 Task: Open the "Create a Collective event for your team" article.
Action: Mouse moved to (50, 550)
Screenshot: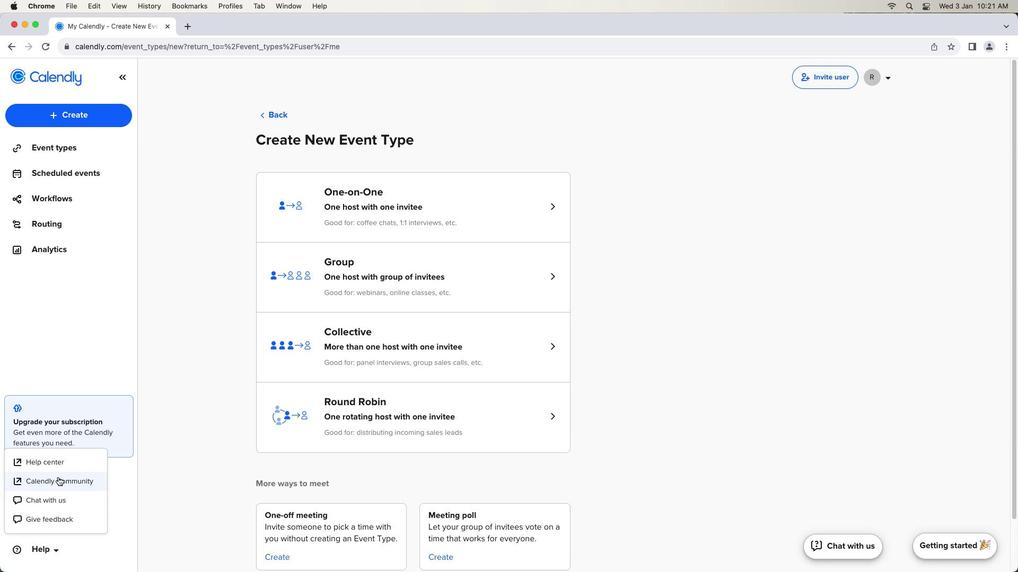 
Action: Mouse pressed left at (50, 550)
Screenshot: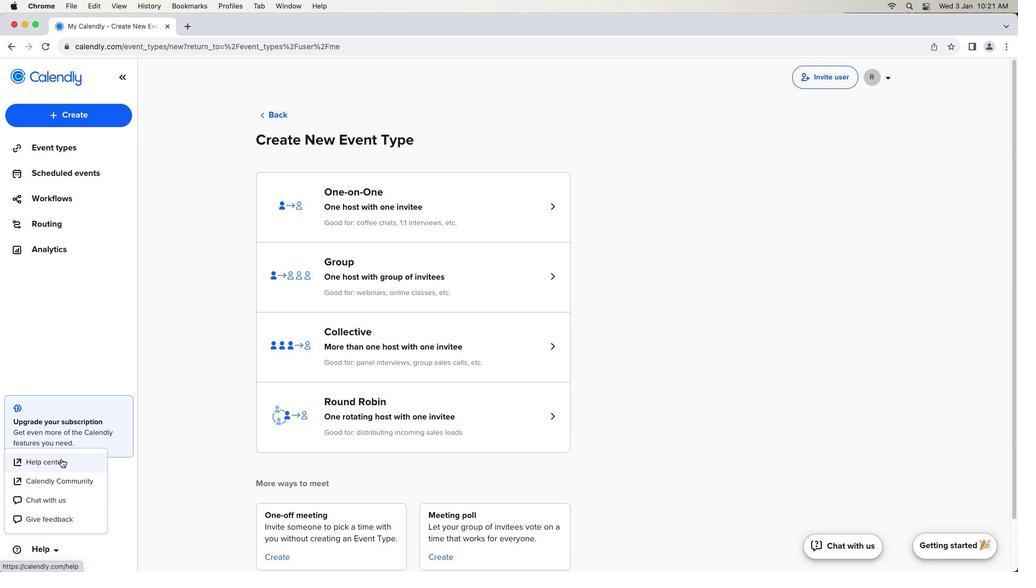 
Action: Mouse moved to (50, 550)
Screenshot: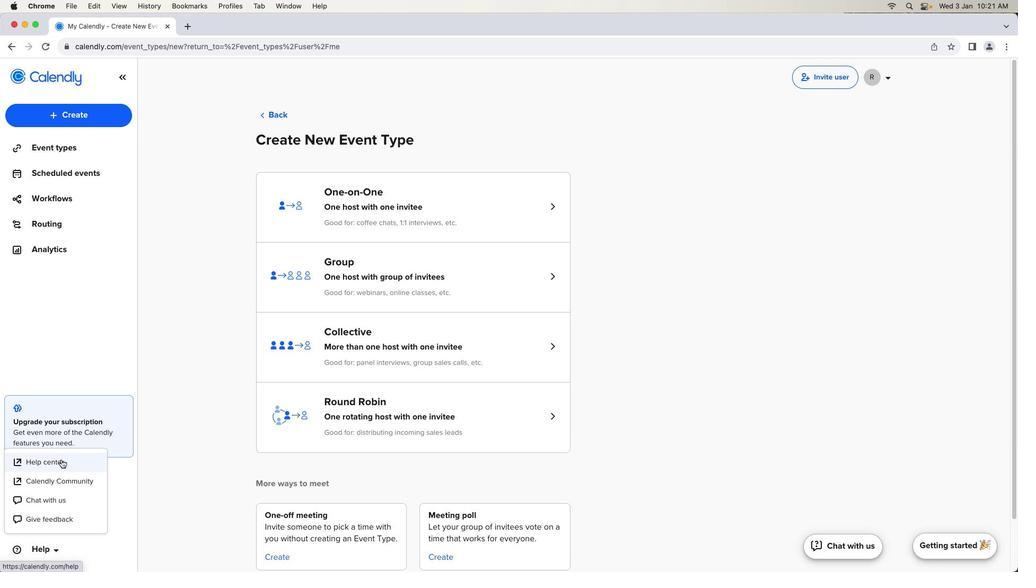
Action: Mouse pressed left at (50, 550)
Screenshot: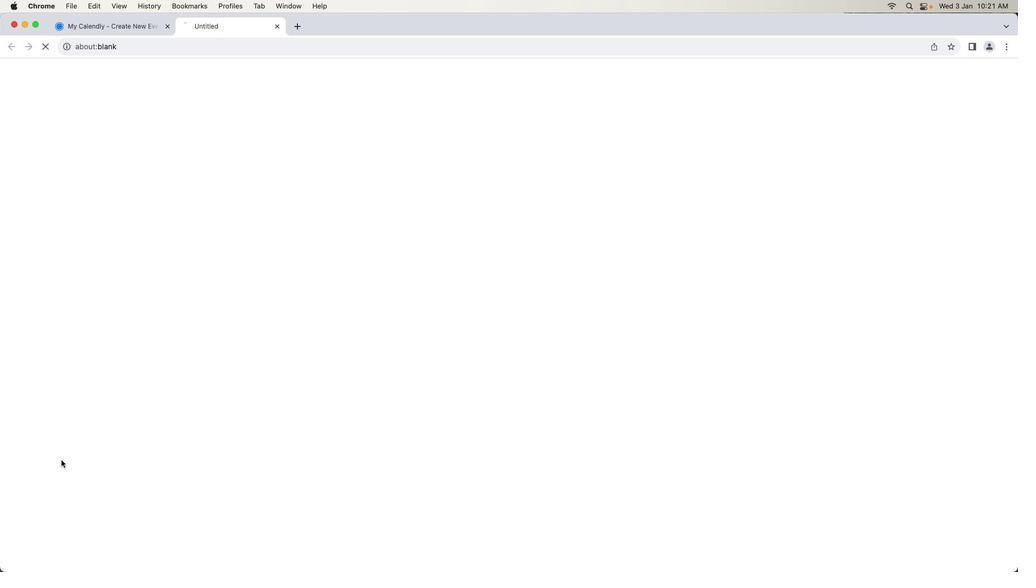 
Action: Mouse moved to (60, 459)
Screenshot: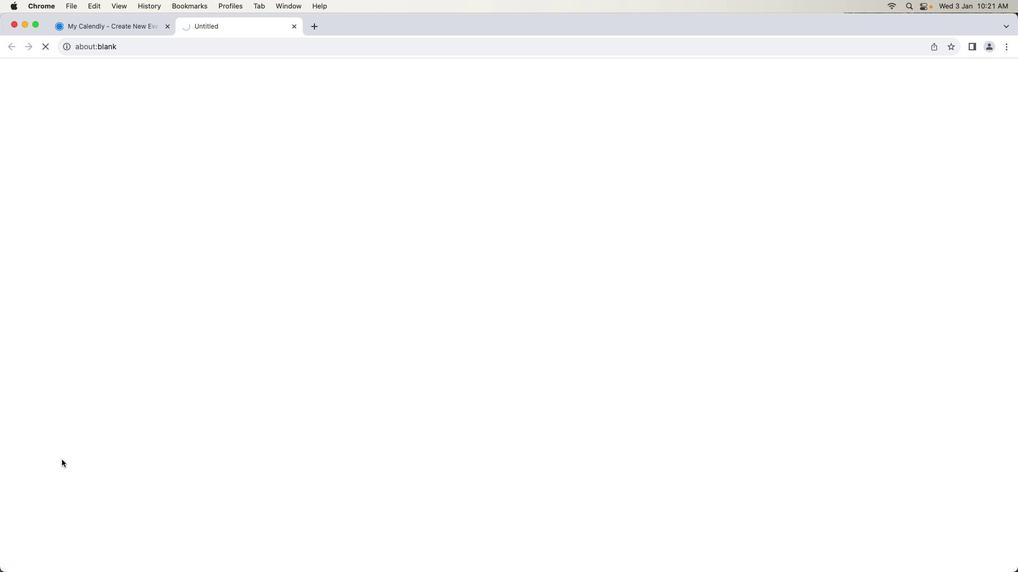 
Action: Mouse pressed left at (60, 459)
Screenshot: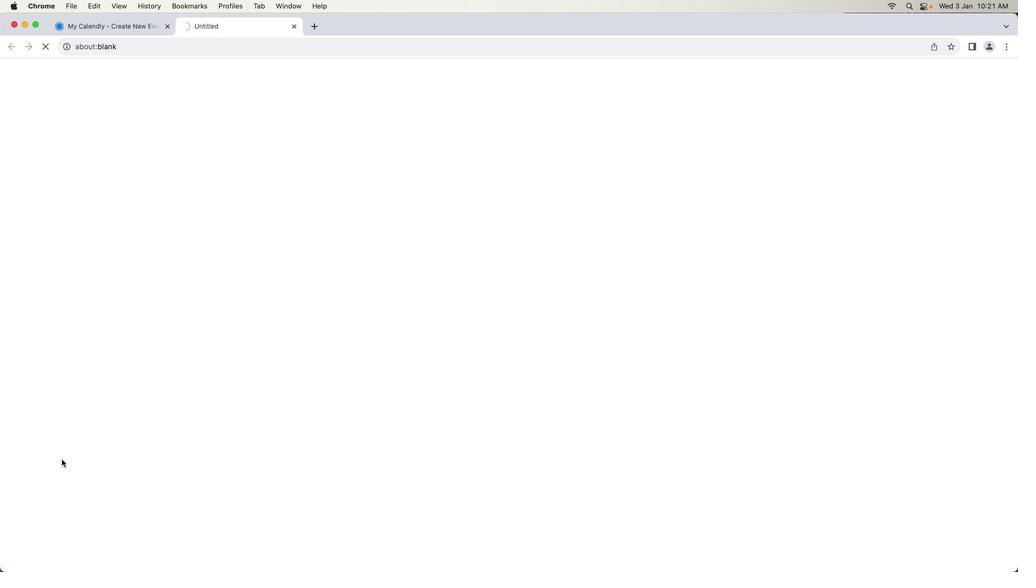
Action: Mouse moved to (569, 448)
Screenshot: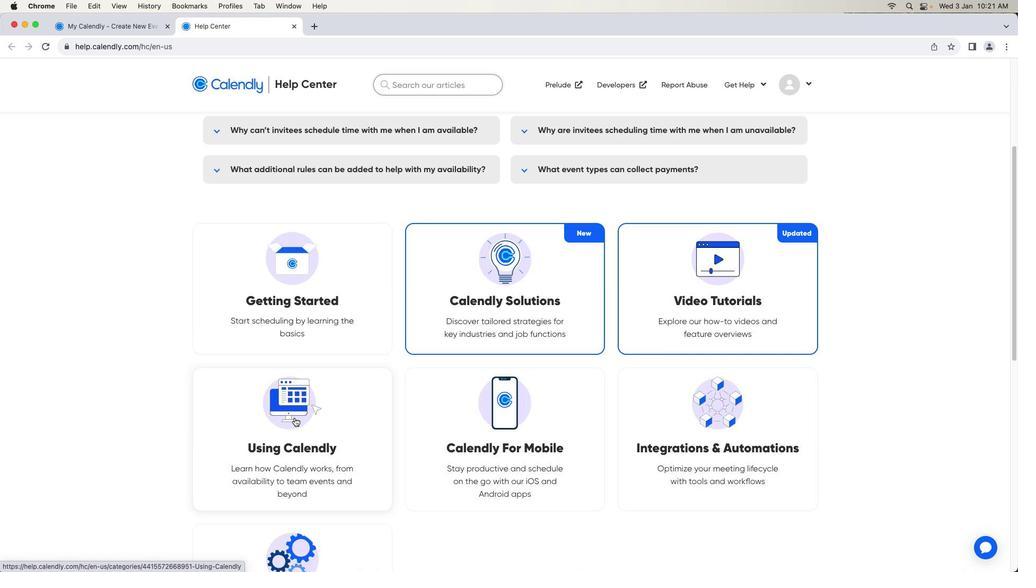 
Action: Mouse scrolled (569, 448) with delta (0, 0)
Screenshot: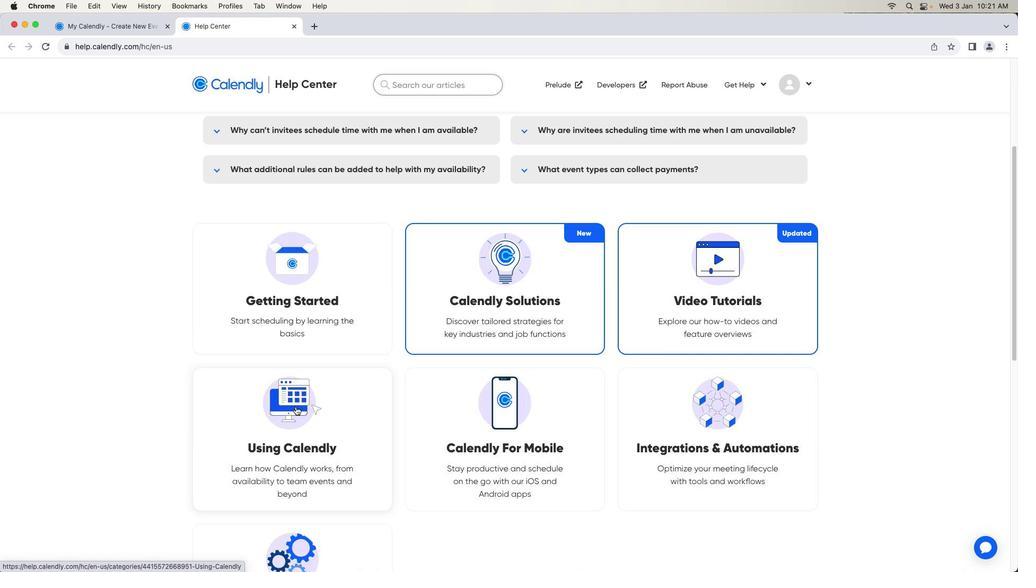 
Action: Mouse moved to (569, 448)
Screenshot: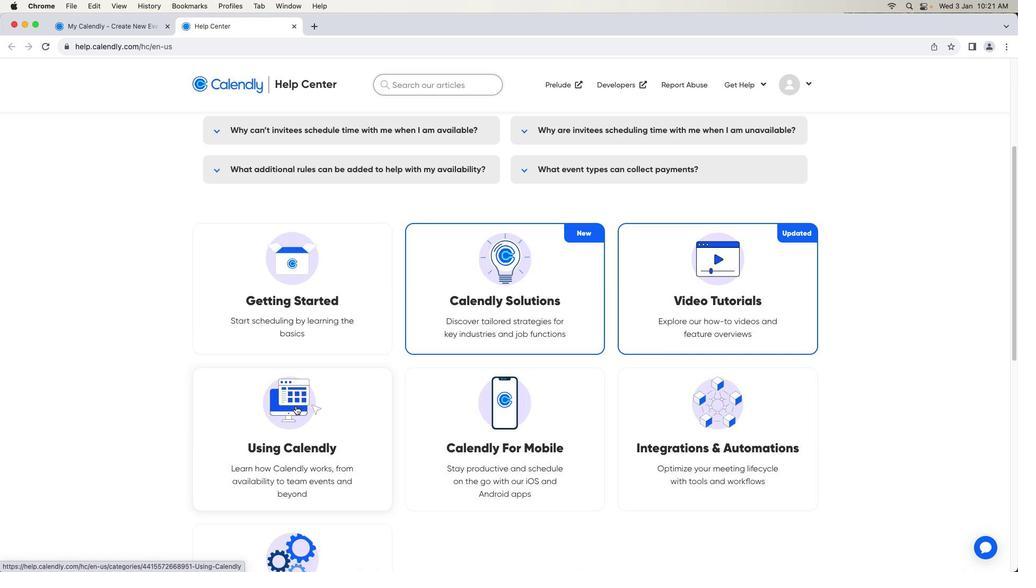 
Action: Mouse scrolled (569, 448) with delta (0, 0)
Screenshot: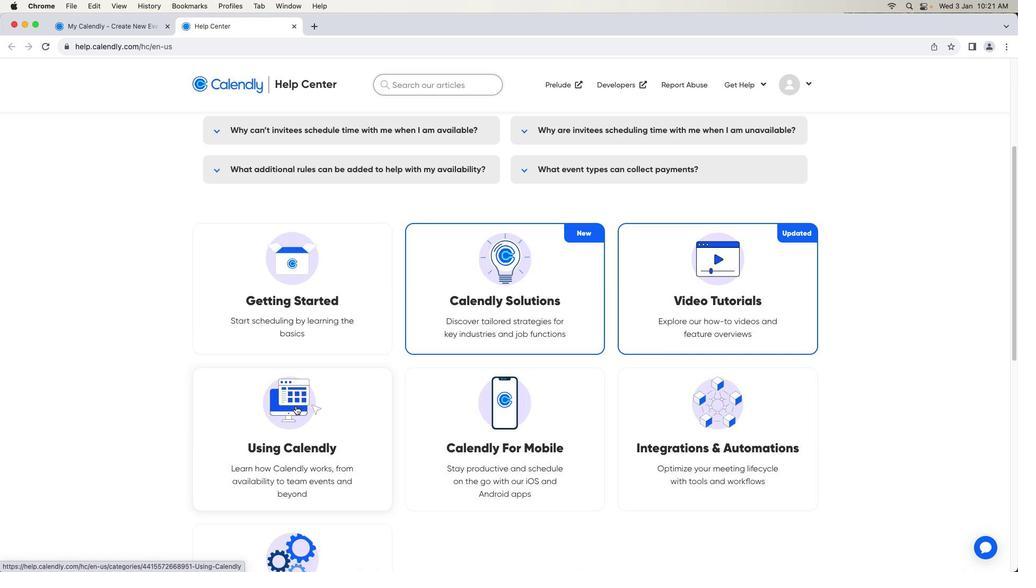 
Action: Mouse moved to (569, 447)
Screenshot: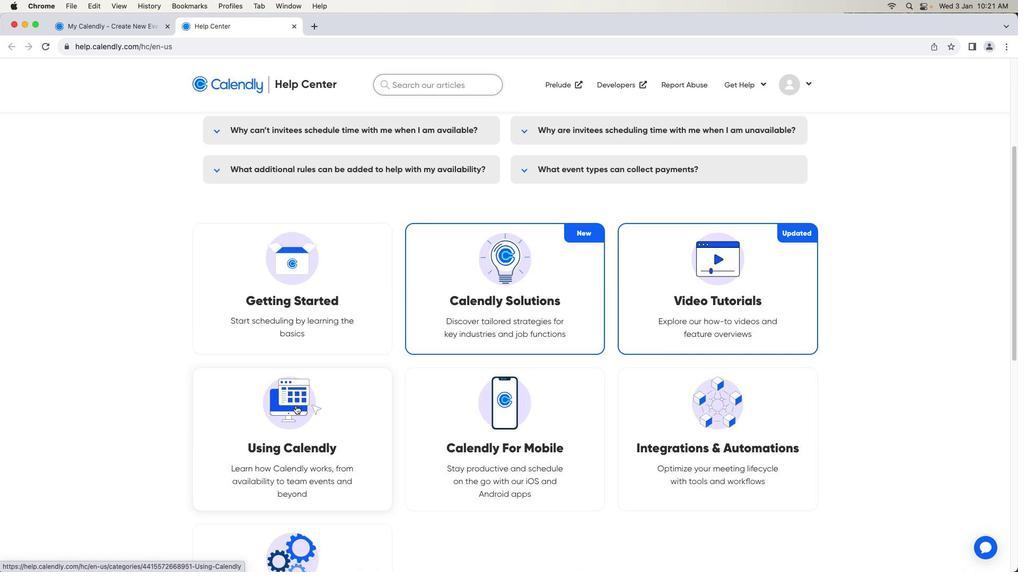
Action: Mouse scrolled (569, 447) with delta (0, -1)
Screenshot: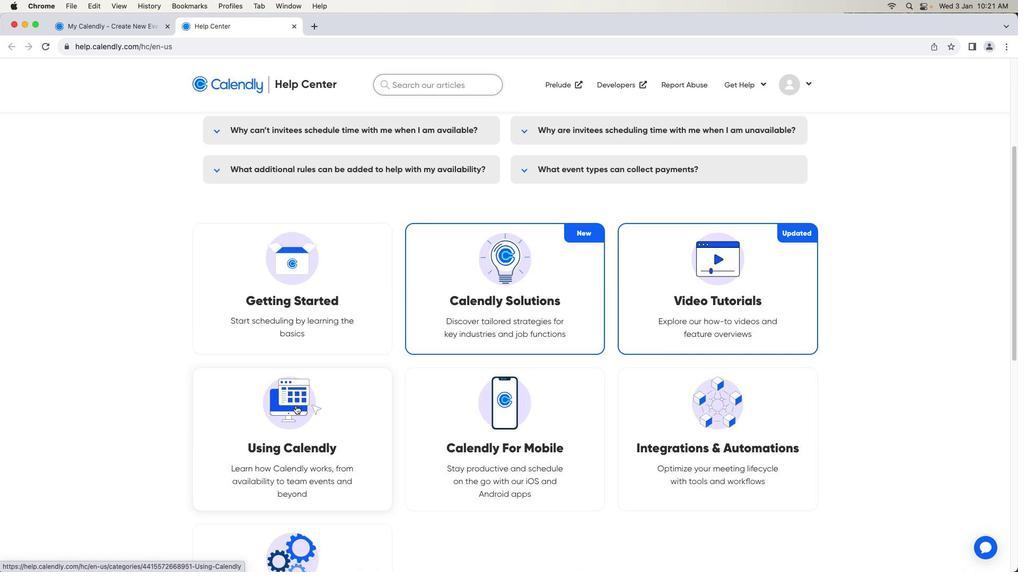 
Action: Mouse moved to (568, 446)
Screenshot: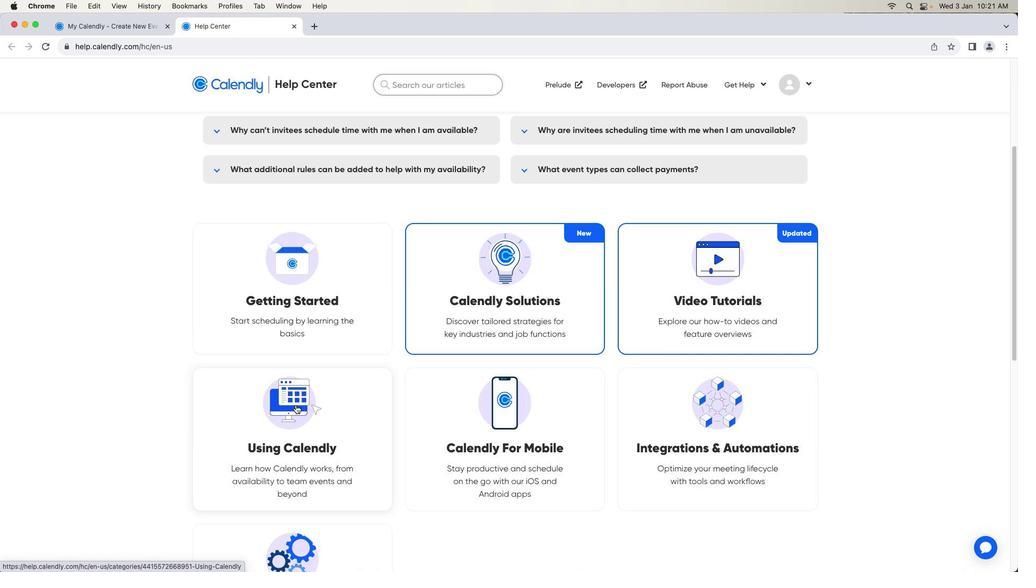 
Action: Mouse scrolled (568, 446) with delta (0, 0)
Screenshot: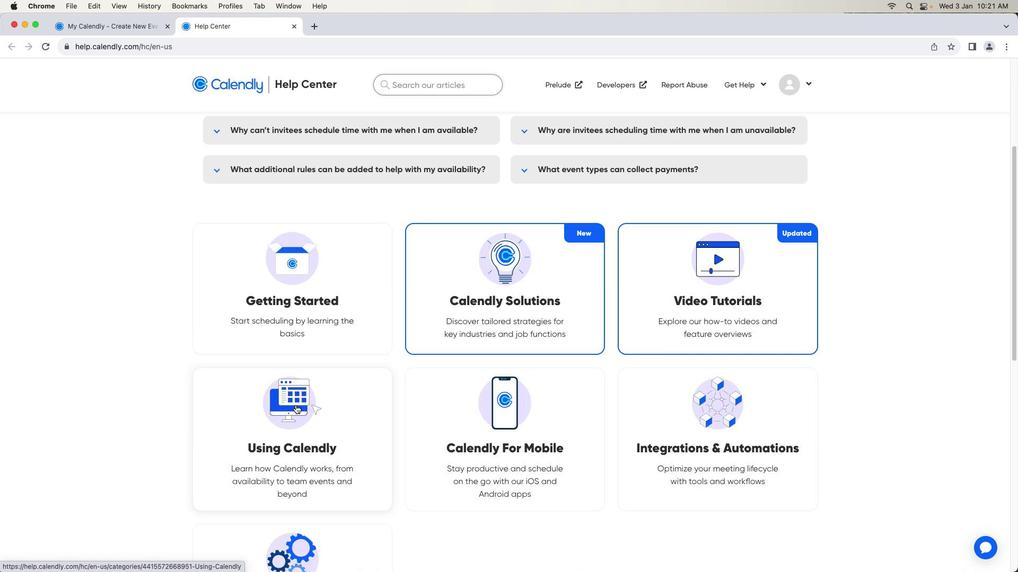 
Action: Mouse scrolled (568, 446) with delta (0, 0)
Screenshot: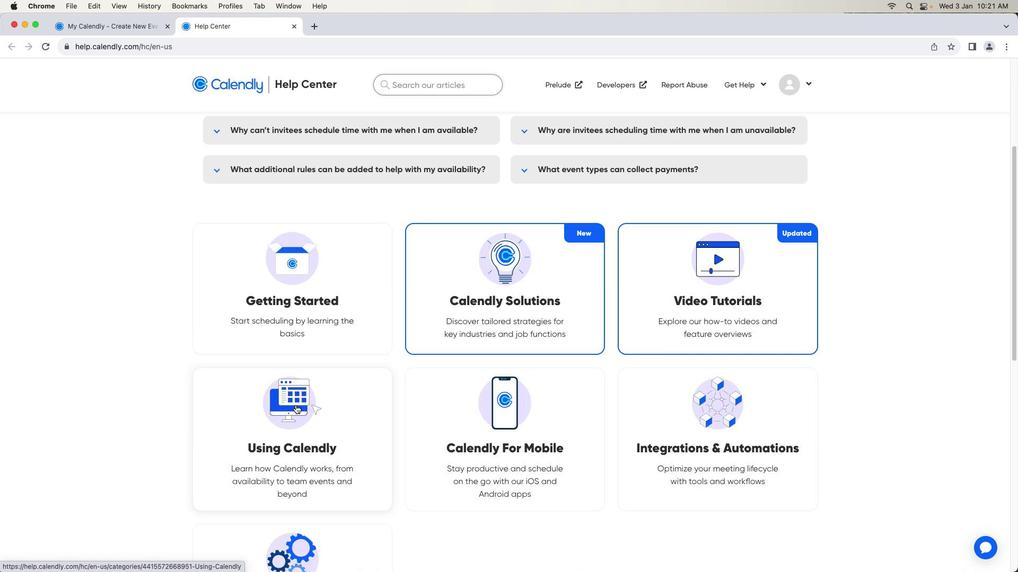 
Action: Mouse scrolled (568, 446) with delta (0, -1)
Screenshot: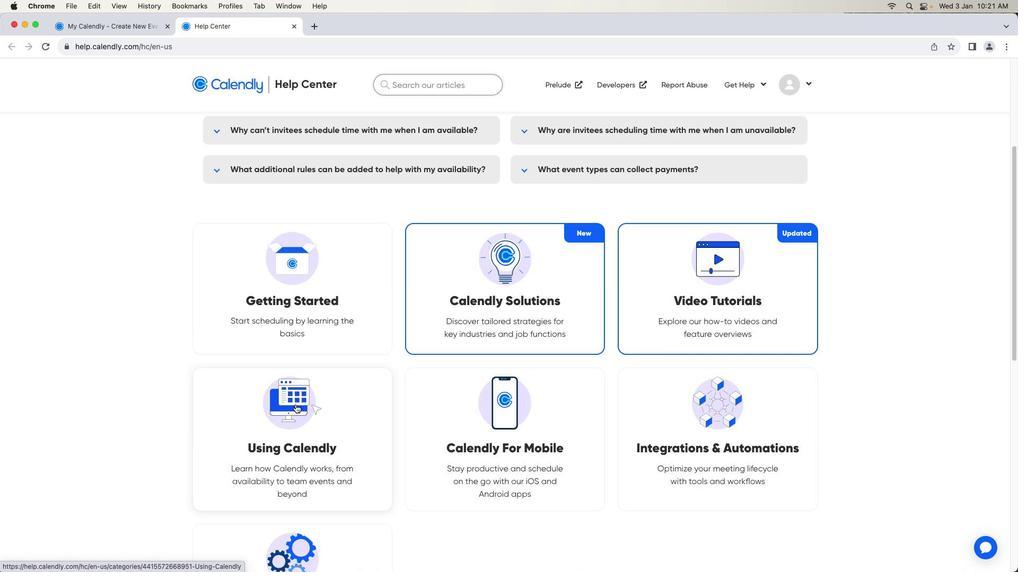 
Action: Mouse scrolled (568, 446) with delta (0, -1)
Screenshot: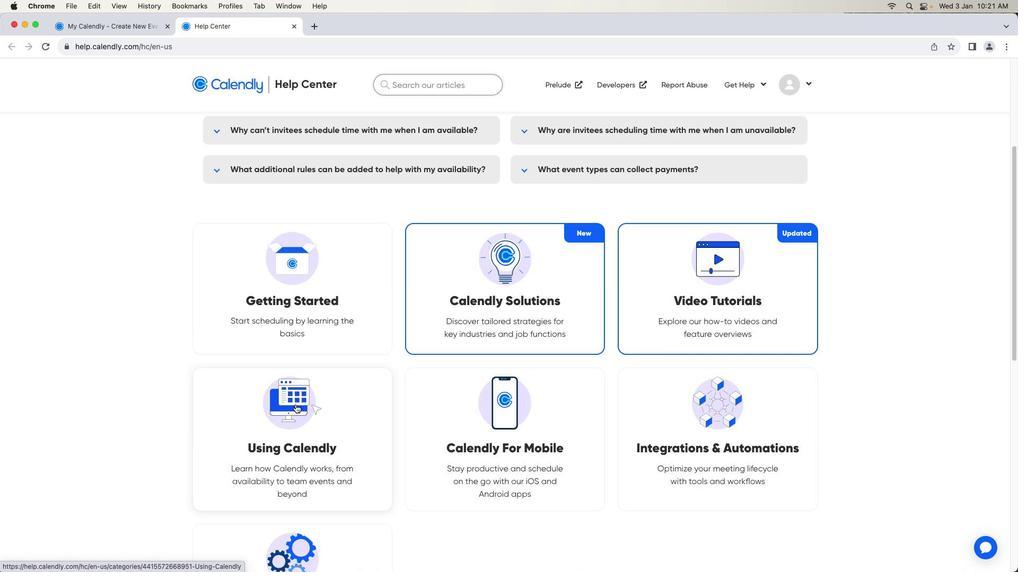 
Action: Mouse moved to (295, 405)
Screenshot: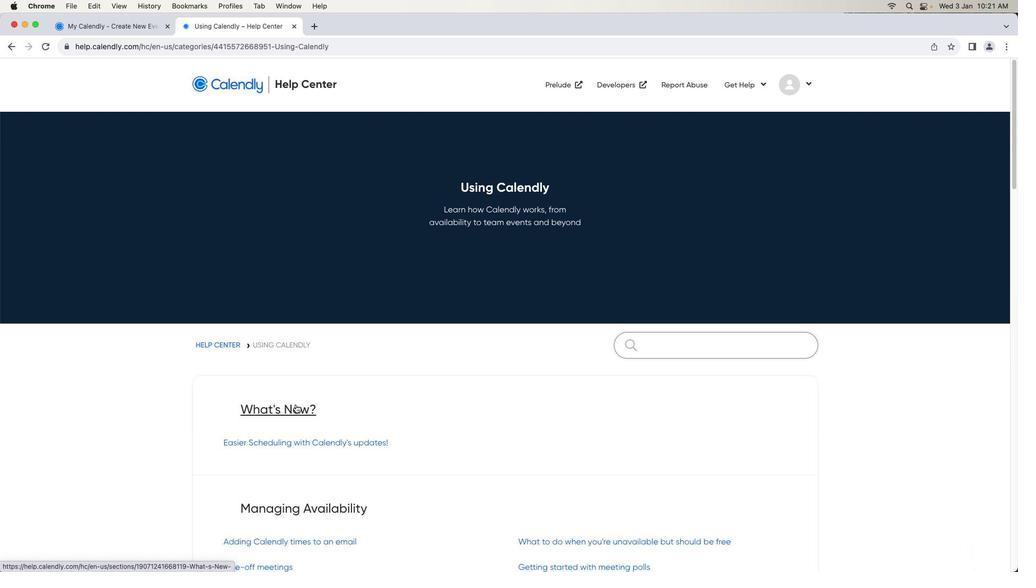
Action: Mouse pressed left at (295, 405)
Screenshot: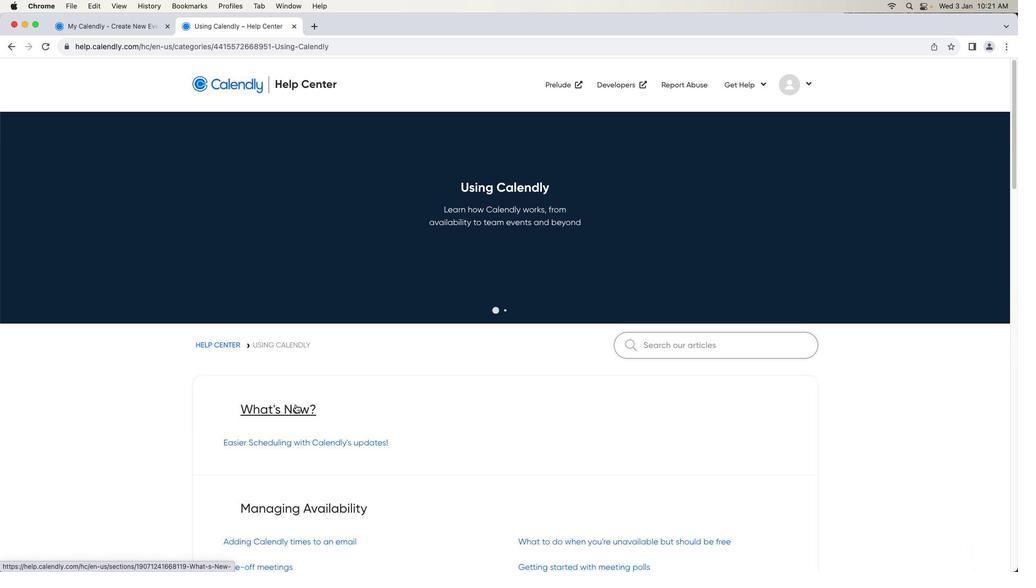 
Action: Mouse moved to (452, 467)
Screenshot: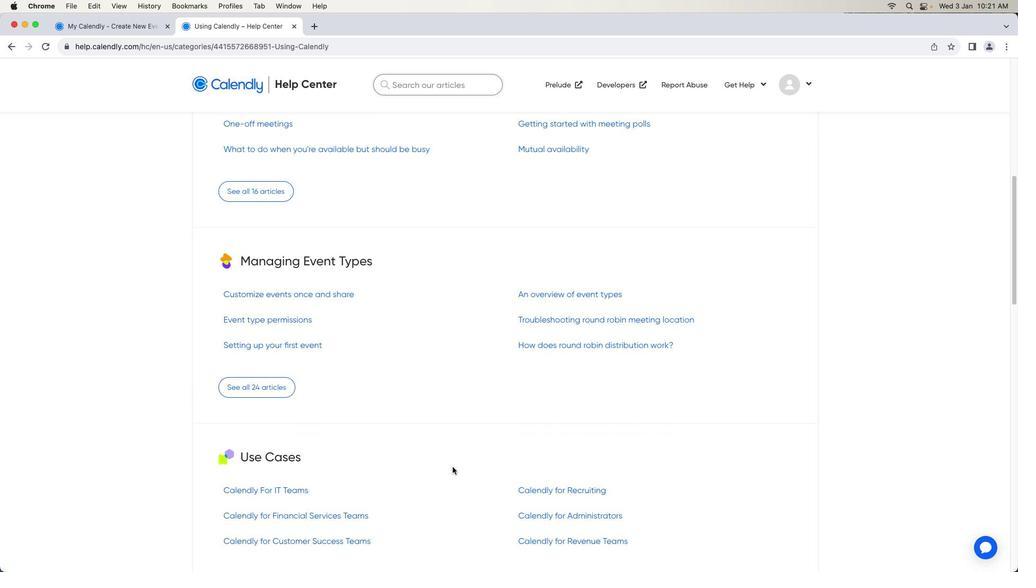 
Action: Mouse scrolled (452, 467) with delta (0, 0)
Screenshot: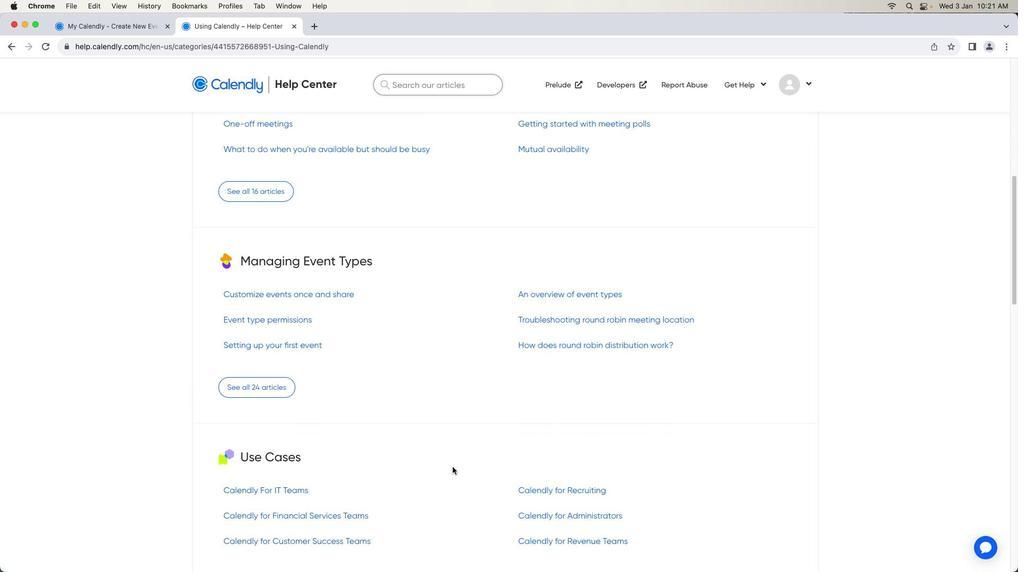 
Action: Mouse scrolled (452, 467) with delta (0, 0)
Screenshot: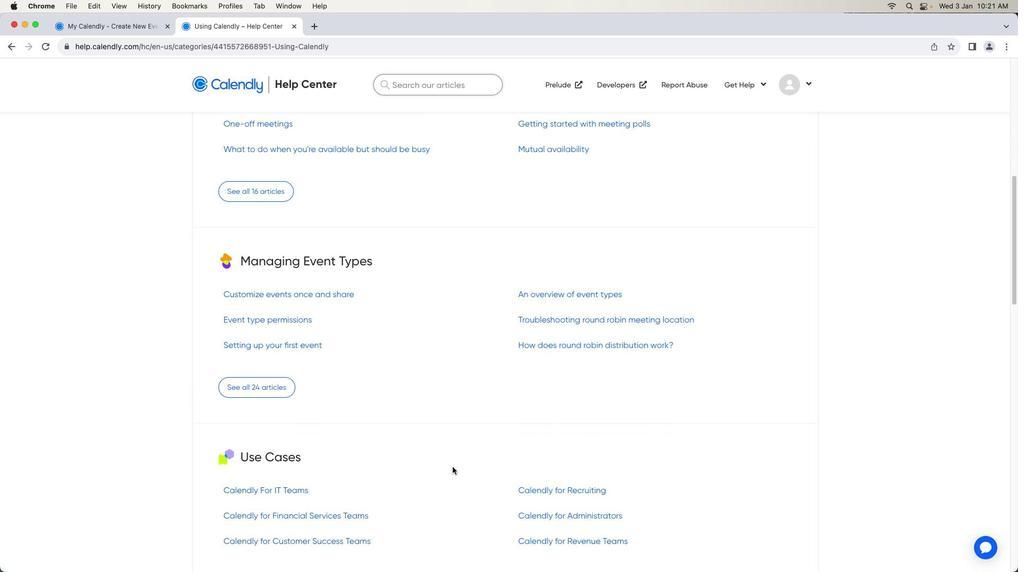 
Action: Mouse moved to (452, 467)
Screenshot: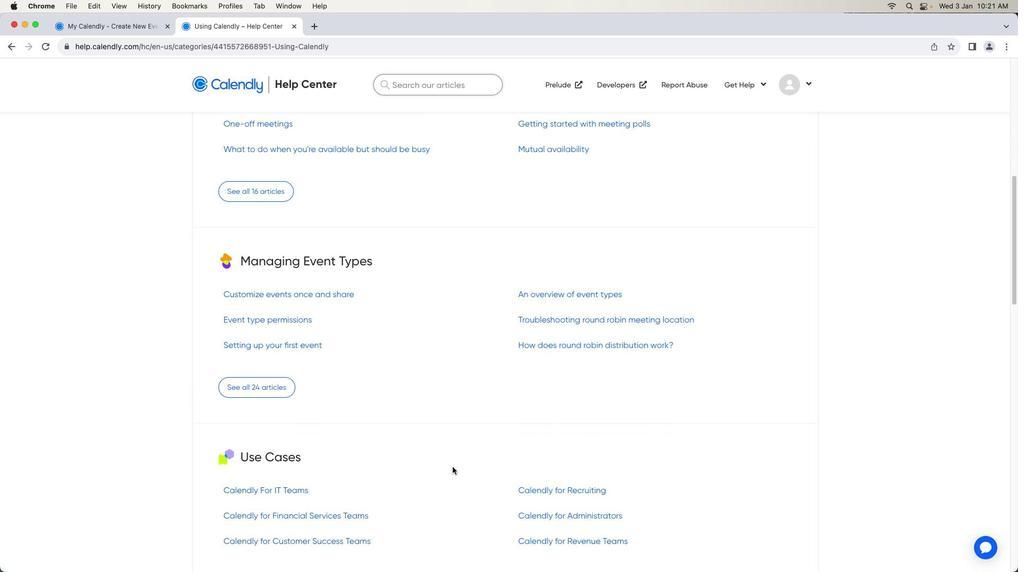 
Action: Mouse scrolled (452, 467) with delta (0, -1)
Screenshot: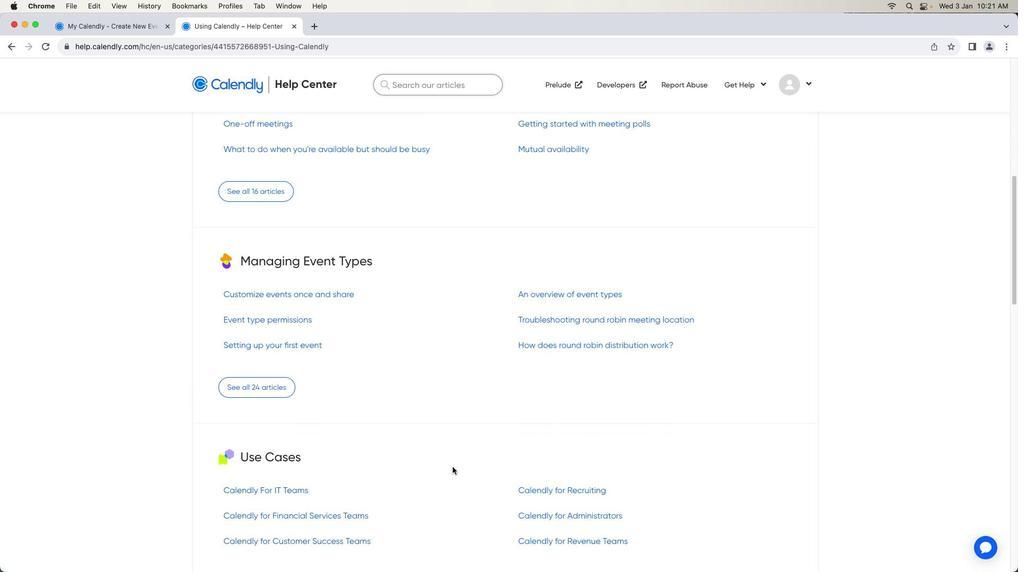 
Action: Mouse moved to (452, 467)
Screenshot: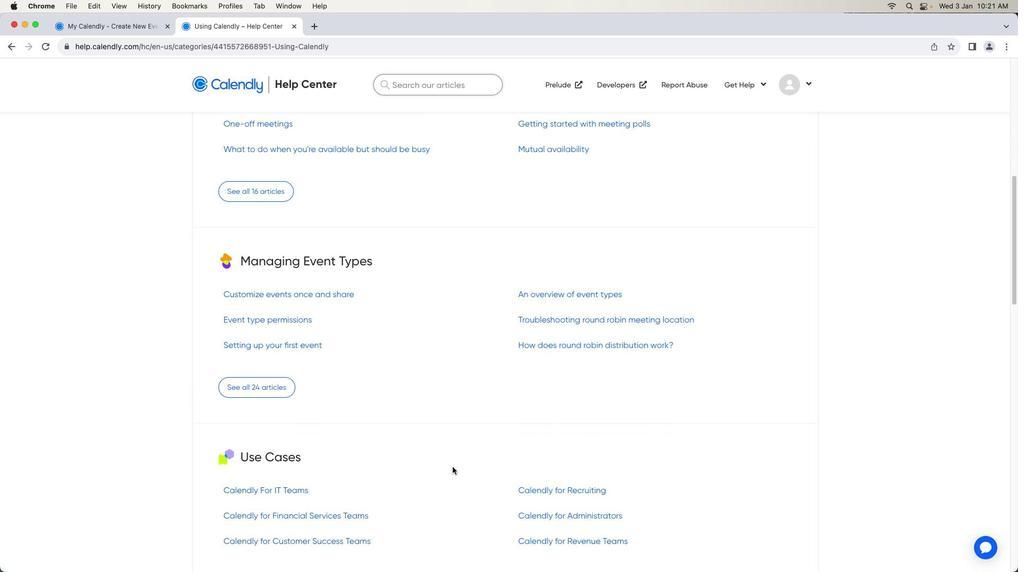 
Action: Mouse scrolled (452, 467) with delta (0, -1)
Screenshot: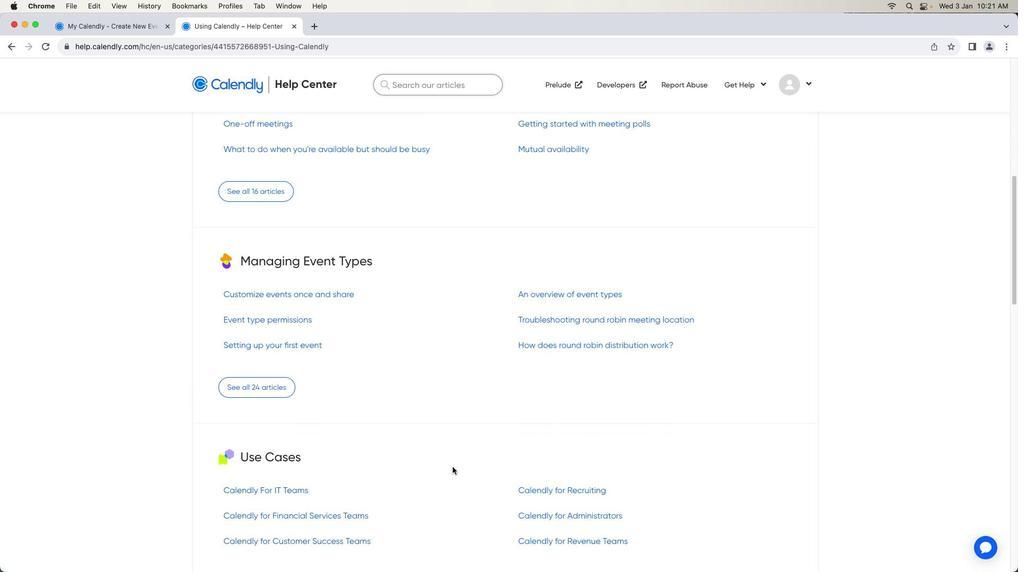 
Action: Mouse moved to (451, 467)
Screenshot: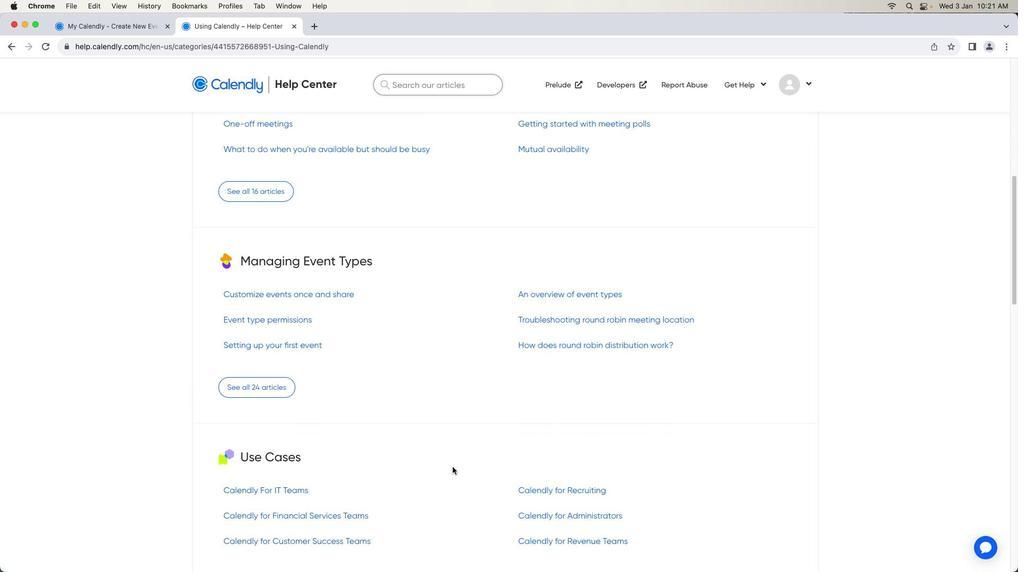 
Action: Mouse scrolled (451, 467) with delta (0, 0)
Screenshot: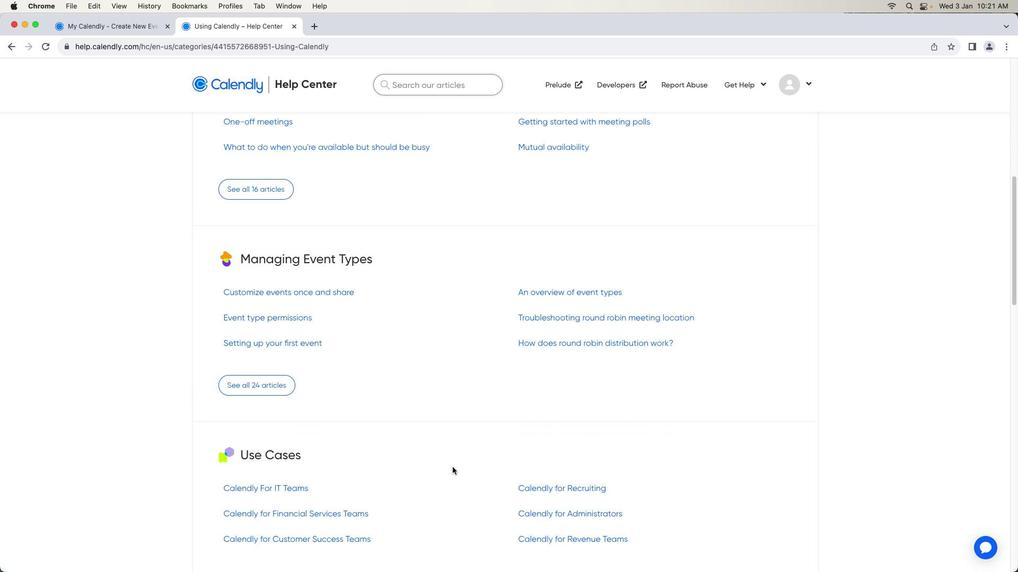 
Action: Mouse scrolled (451, 467) with delta (0, 0)
Screenshot: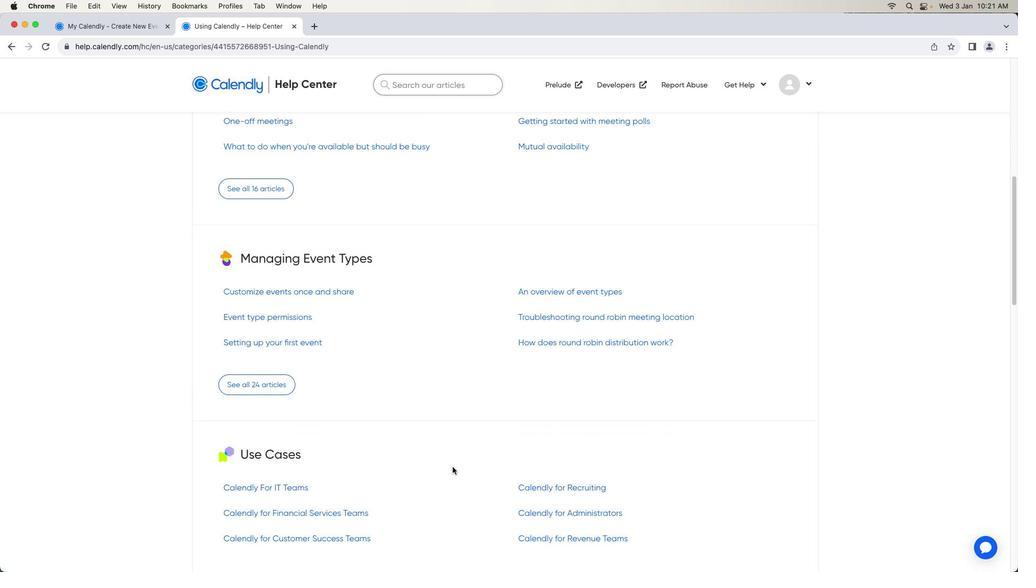 
Action: Mouse scrolled (451, 467) with delta (0, -1)
Screenshot: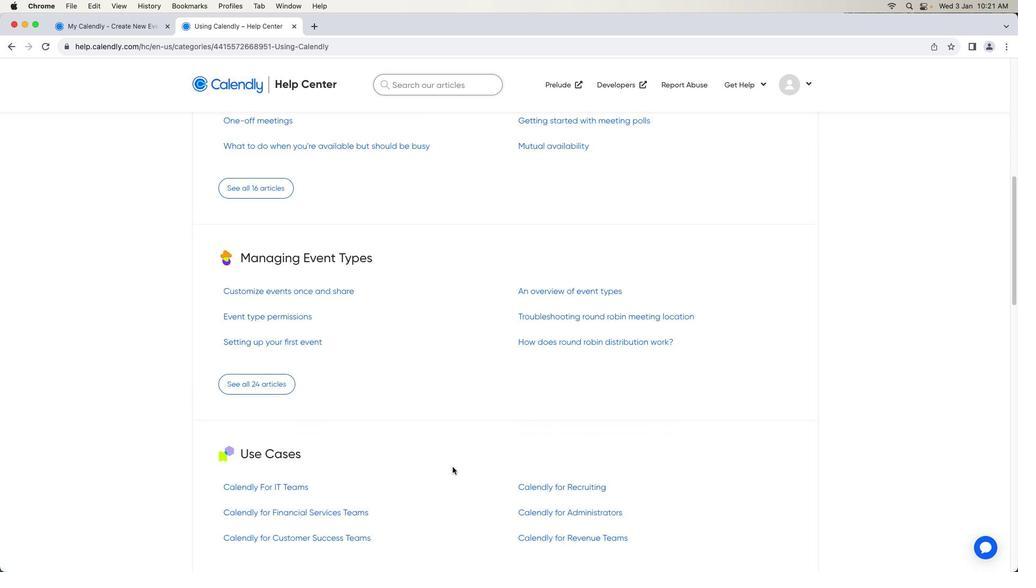 
Action: Mouse scrolled (451, 467) with delta (0, -1)
Screenshot: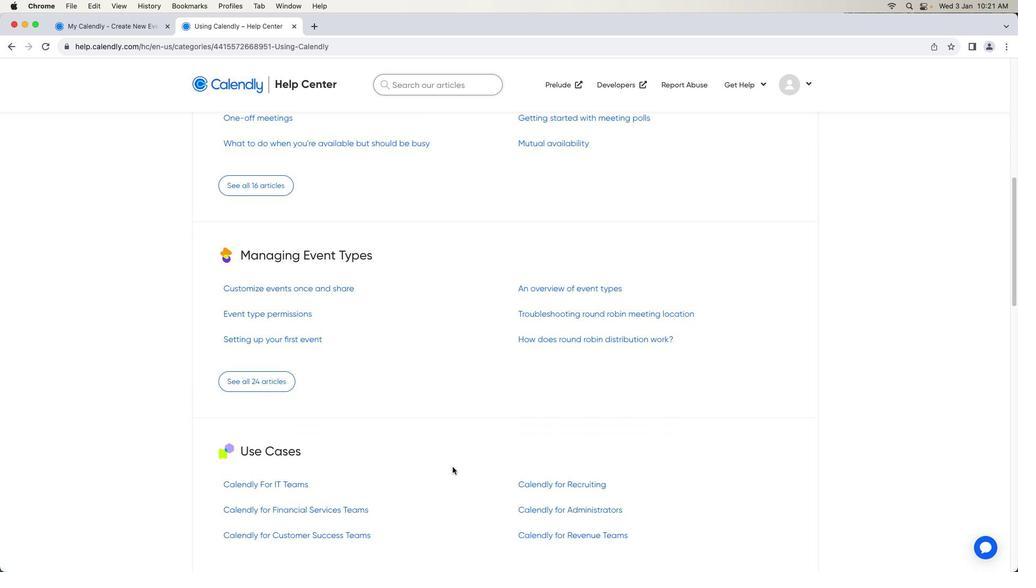 
Action: Mouse scrolled (451, 467) with delta (0, 0)
Screenshot: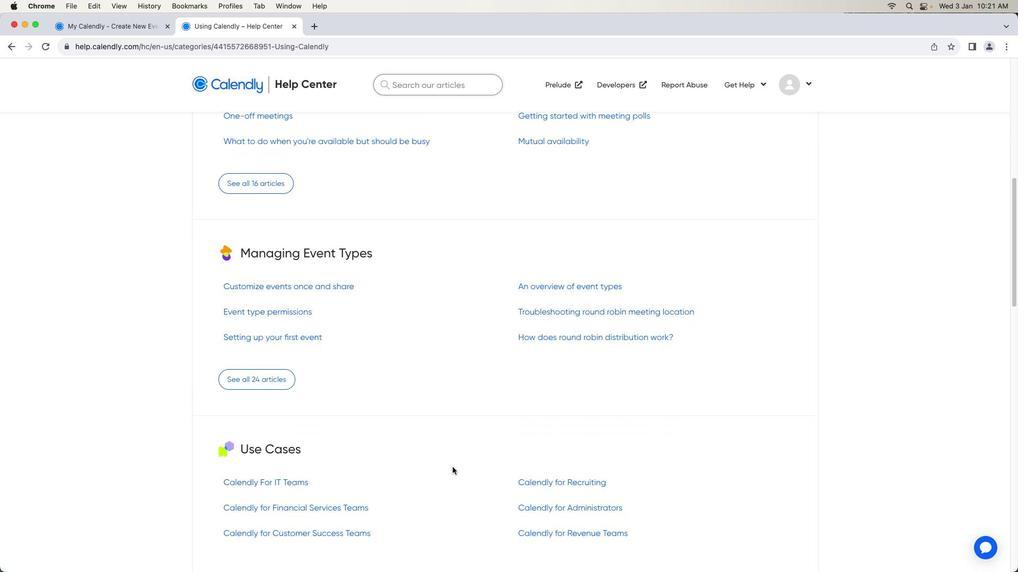 
Action: Mouse scrolled (451, 467) with delta (0, 0)
Screenshot: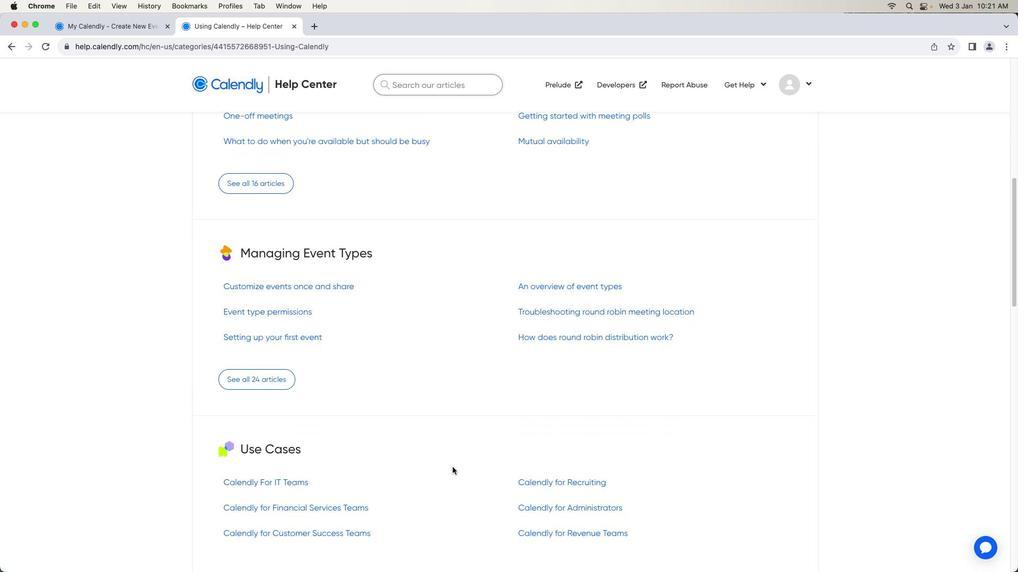 
Action: Mouse scrolled (451, 467) with delta (0, -1)
Screenshot: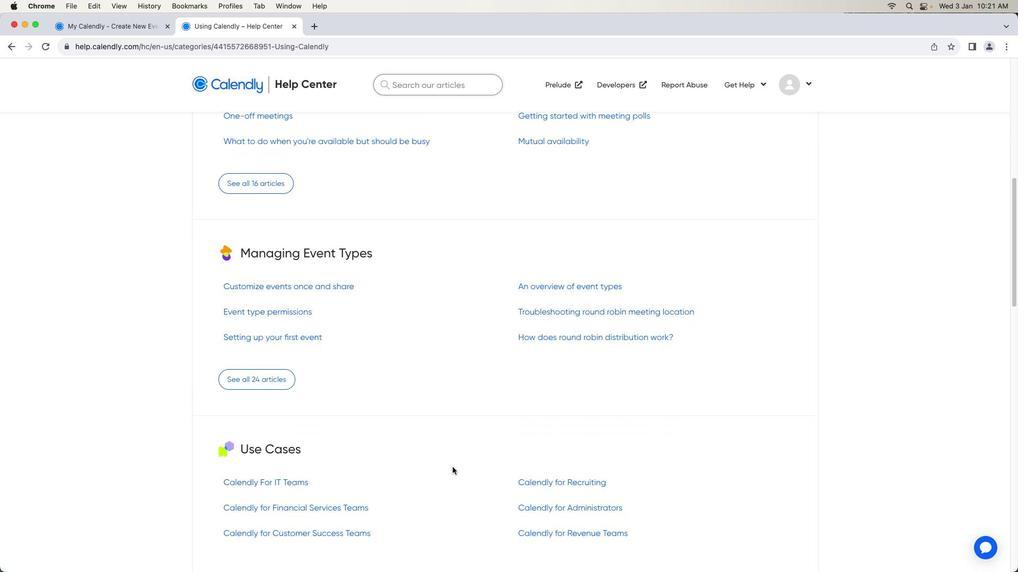 
Action: Mouse scrolled (451, 467) with delta (0, -1)
Screenshot: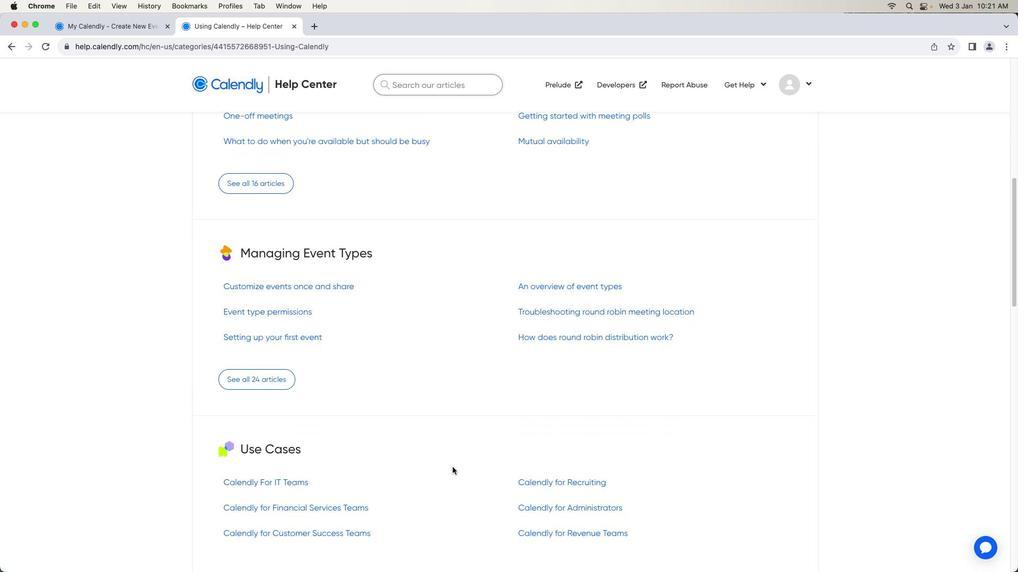 
Action: Mouse moved to (452, 467)
Screenshot: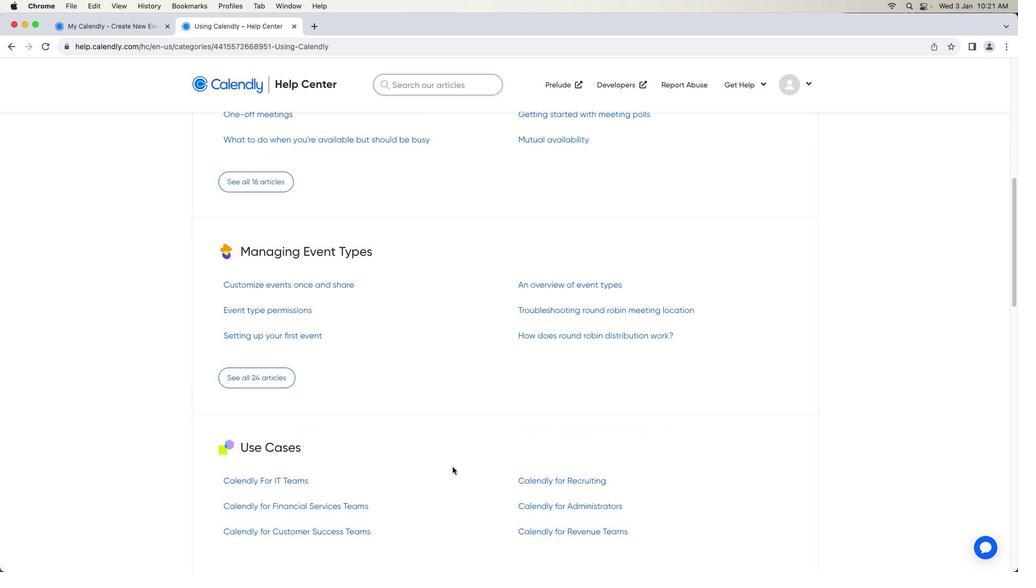 
Action: Mouse scrolled (452, 467) with delta (0, 0)
Screenshot: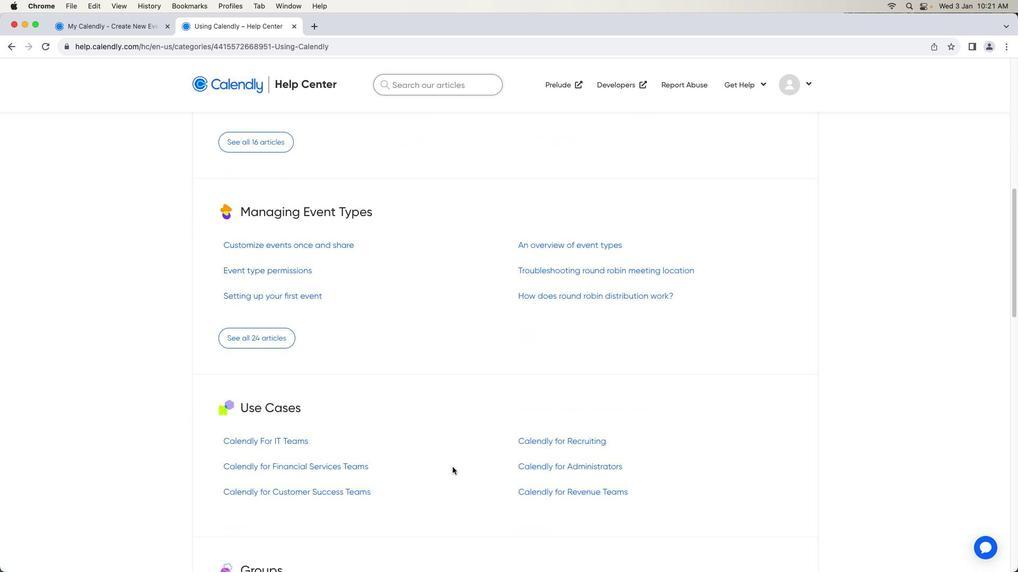 
Action: Mouse scrolled (452, 467) with delta (0, 0)
Screenshot: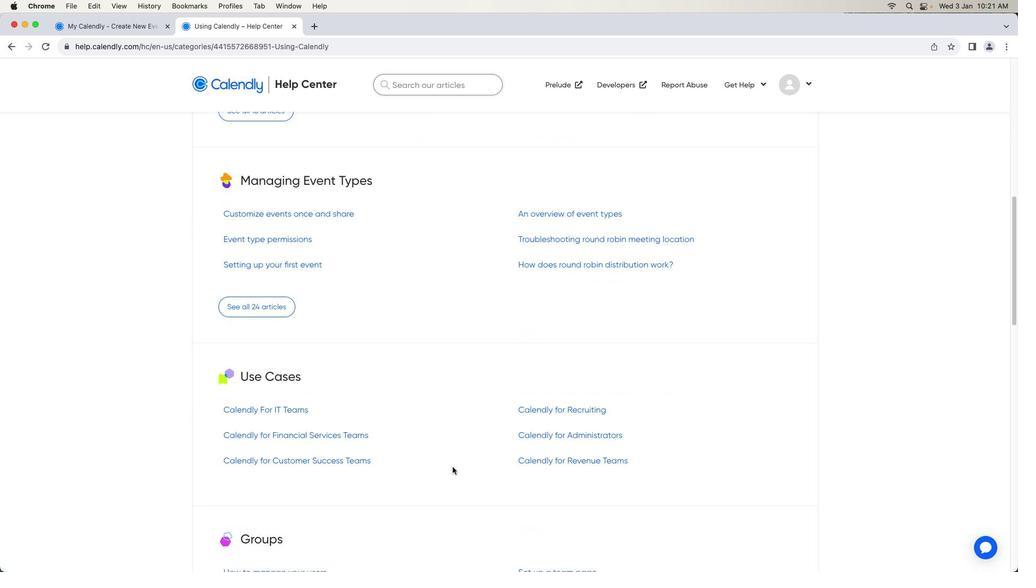 
Action: Mouse scrolled (452, 467) with delta (0, 0)
Screenshot: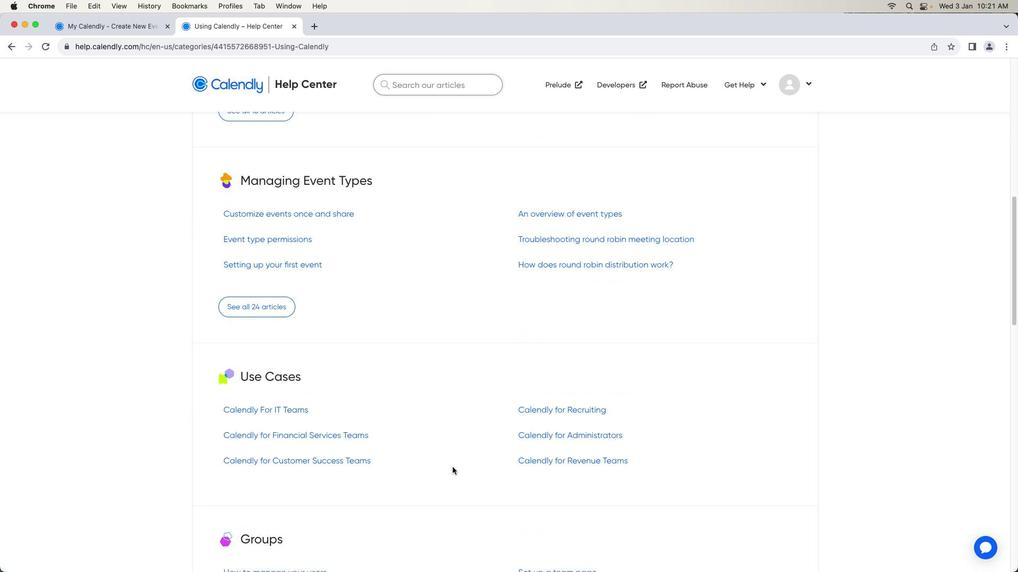 
Action: Mouse scrolled (452, 467) with delta (0, 0)
Screenshot: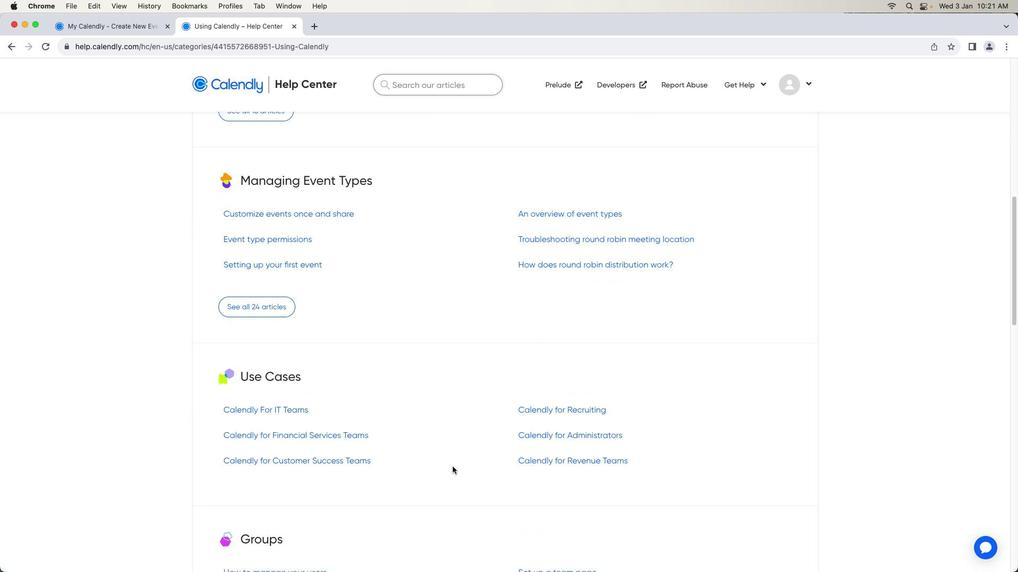 
Action: Mouse scrolled (452, 467) with delta (0, 0)
Screenshot: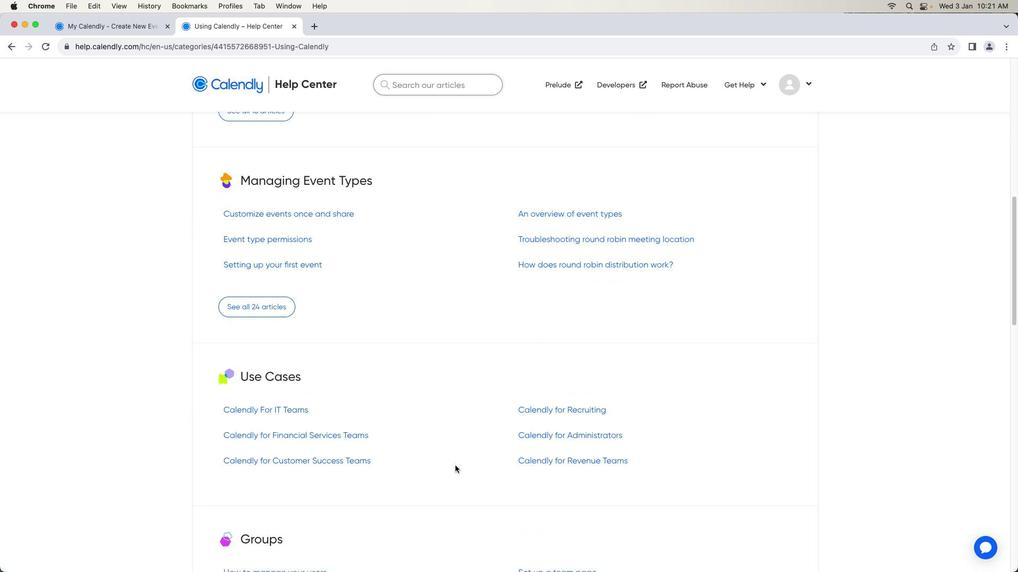 
Action: Mouse scrolled (452, 467) with delta (0, 0)
Screenshot: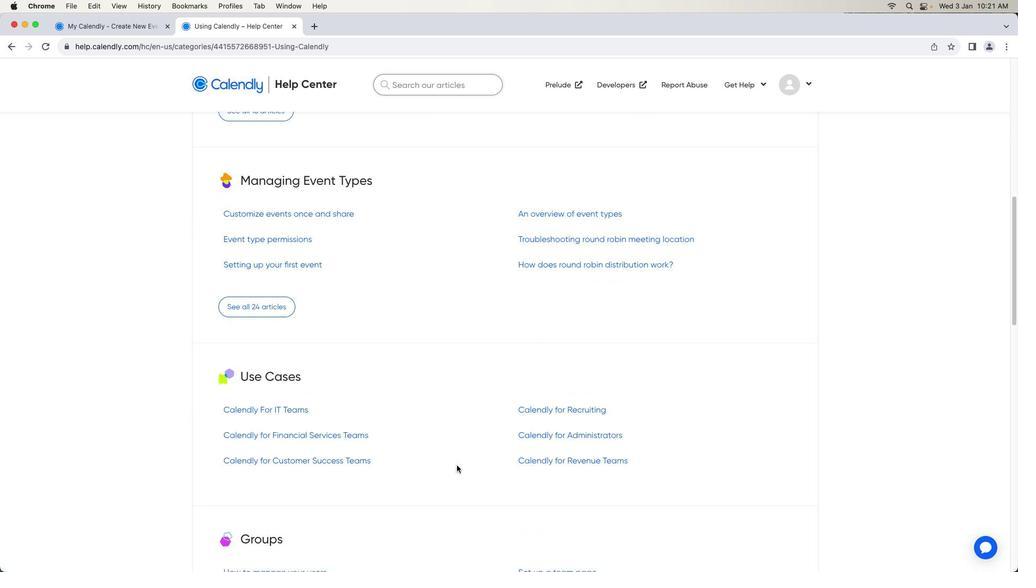 
Action: Mouse scrolled (452, 467) with delta (0, -1)
Screenshot: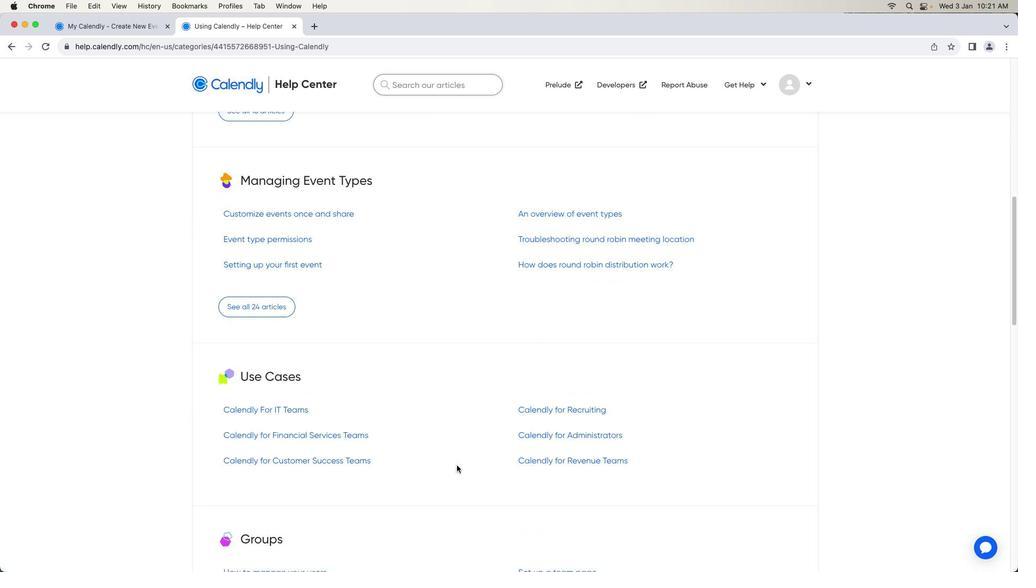 
Action: Mouse moved to (457, 466)
Screenshot: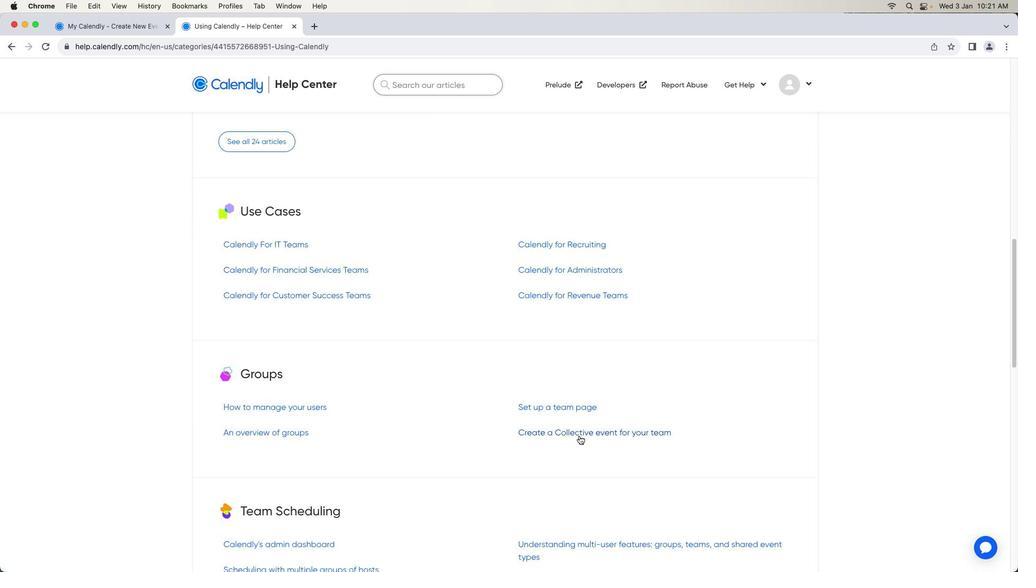 
Action: Mouse scrolled (457, 466) with delta (0, 0)
Screenshot: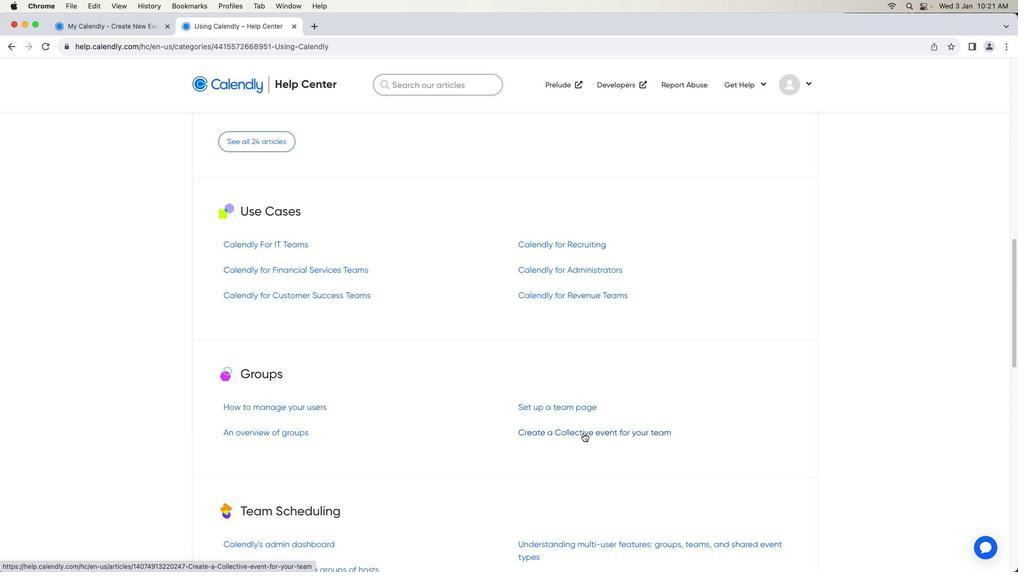 
Action: Mouse scrolled (457, 466) with delta (0, 0)
Screenshot: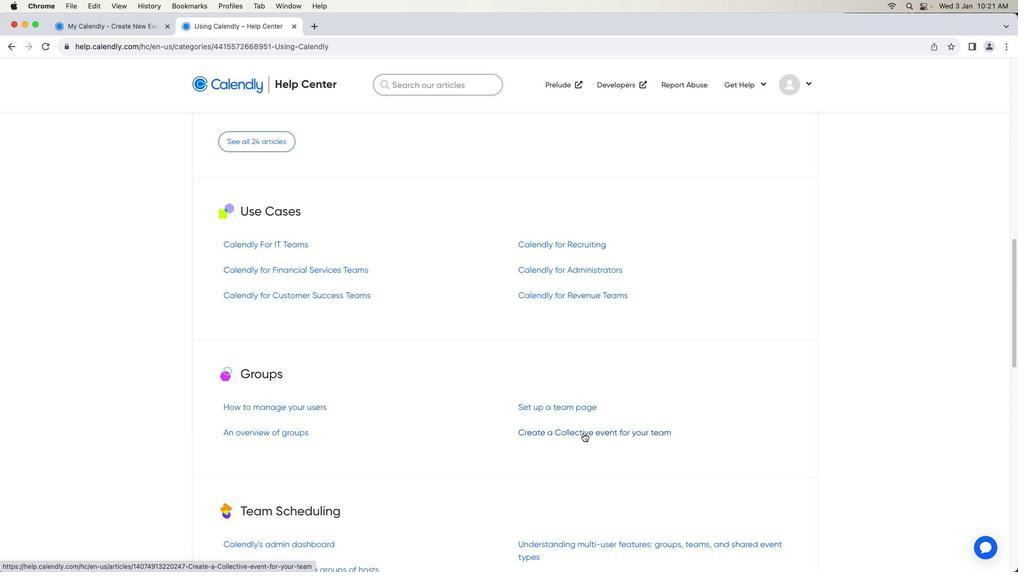 
Action: Mouse scrolled (457, 466) with delta (0, -1)
Screenshot: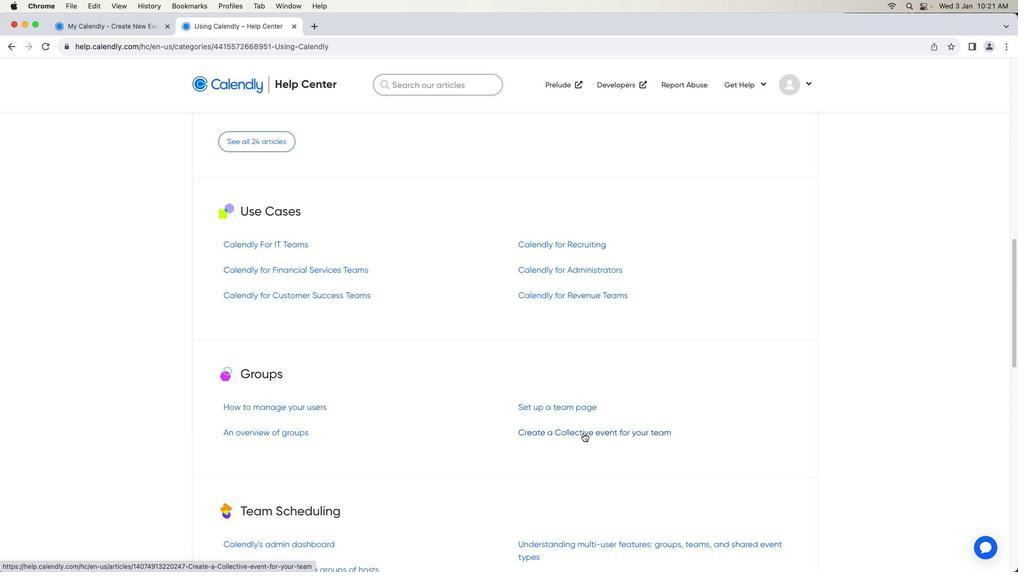 
Action: Mouse scrolled (457, 466) with delta (0, -1)
Screenshot: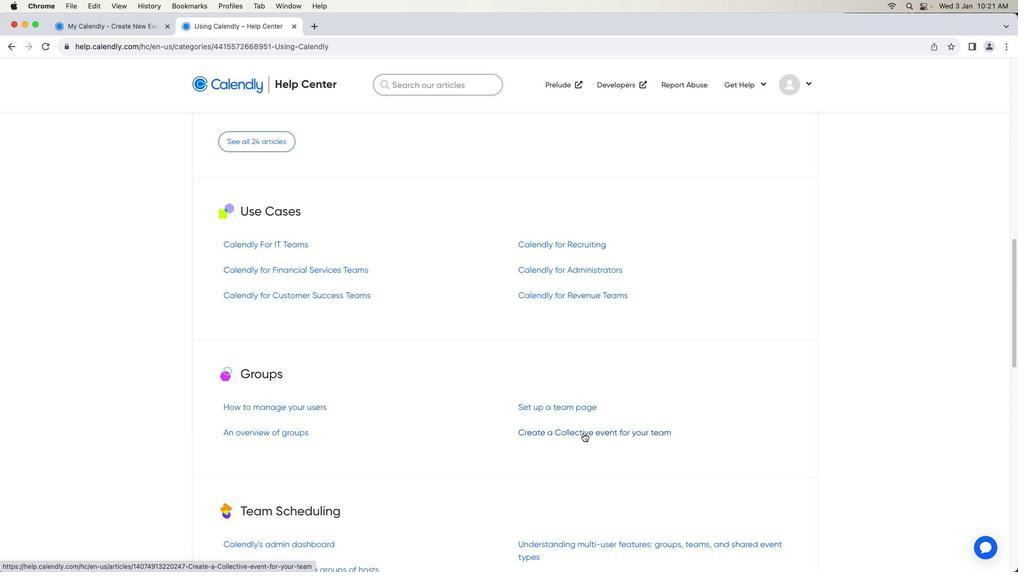 
Action: Mouse moved to (583, 433)
Screenshot: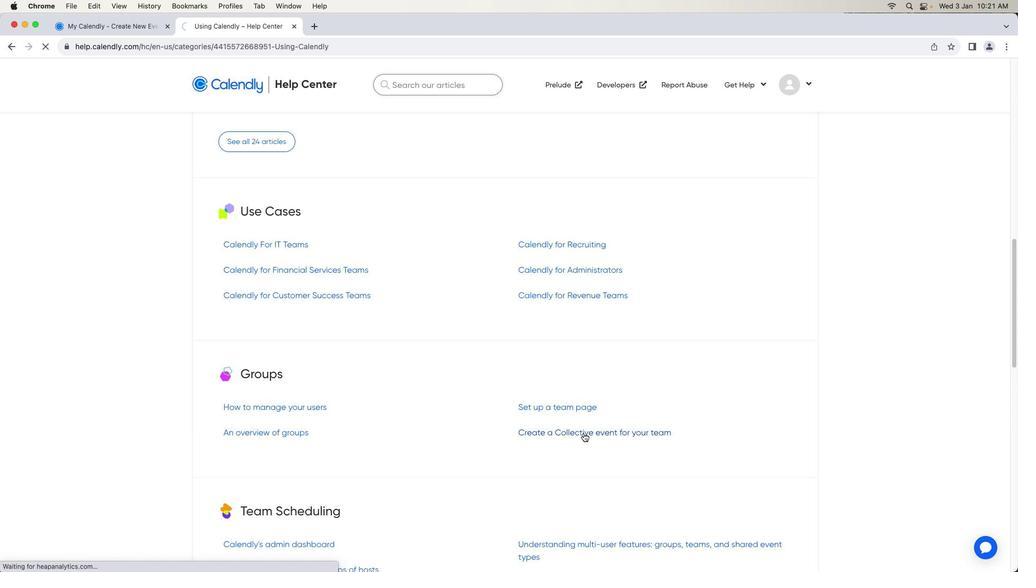 
Action: Mouse pressed left at (583, 433)
Screenshot: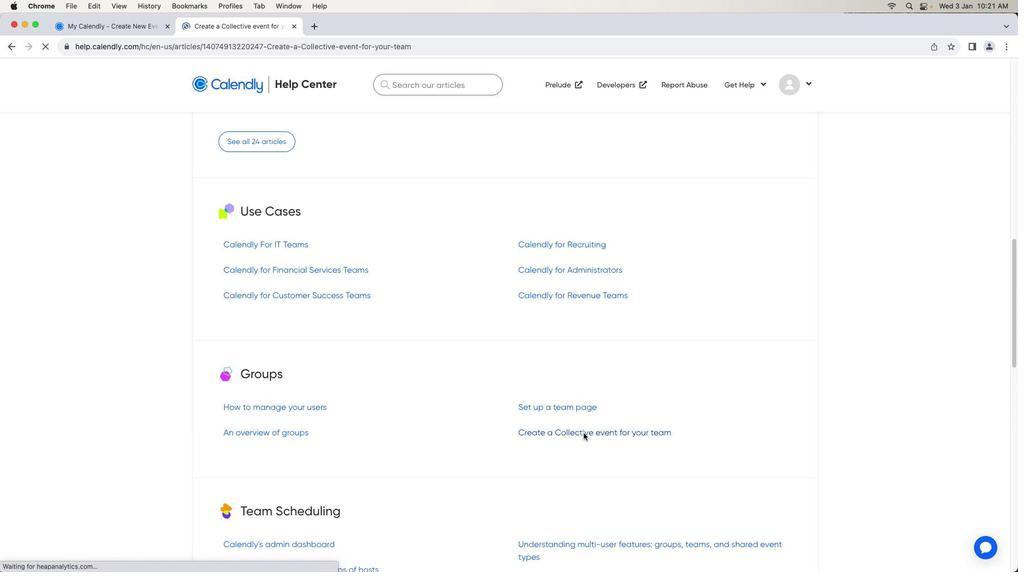 
Action: Mouse moved to (572, 455)
Screenshot: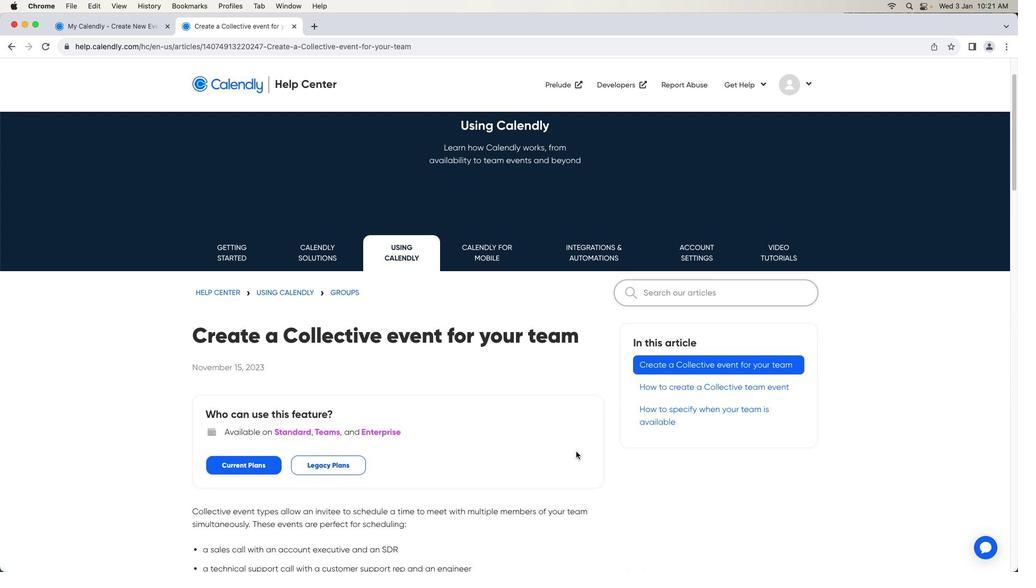 
Action: Mouse scrolled (572, 455) with delta (0, 0)
Screenshot: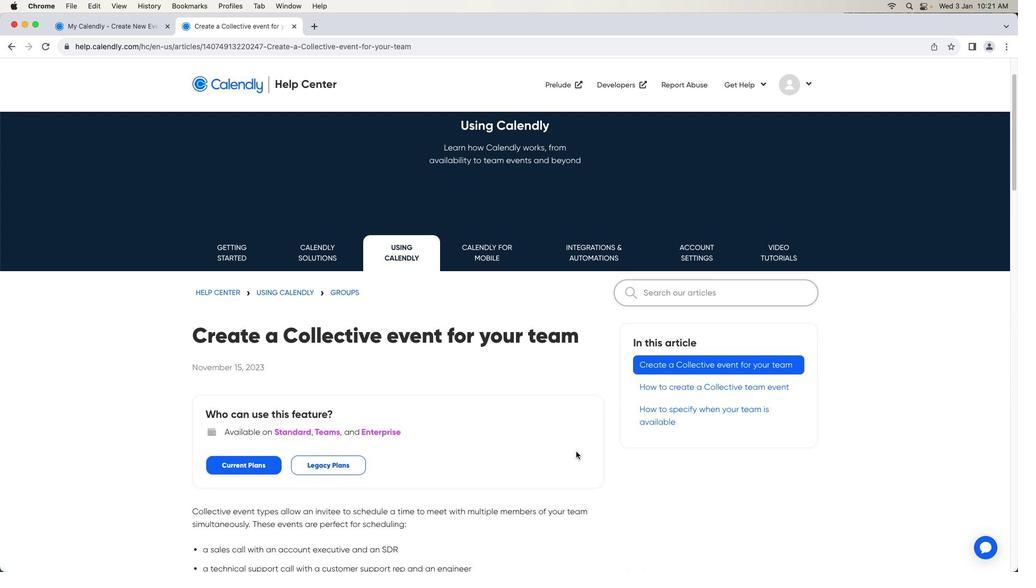 
Action: Mouse moved to (572, 455)
Screenshot: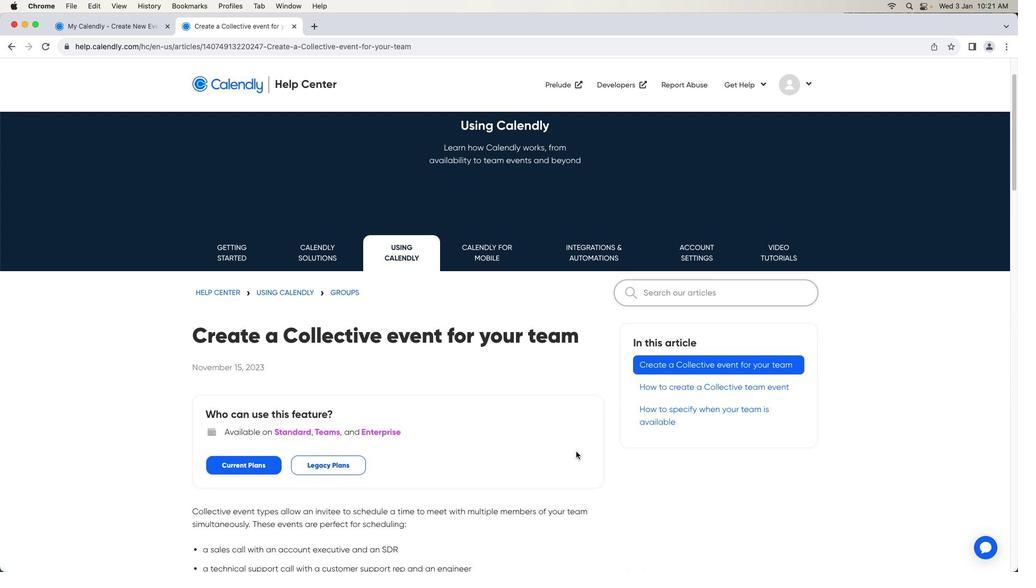 
Action: Mouse scrolled (572, 455) with delta (0, 0)
Screenshot: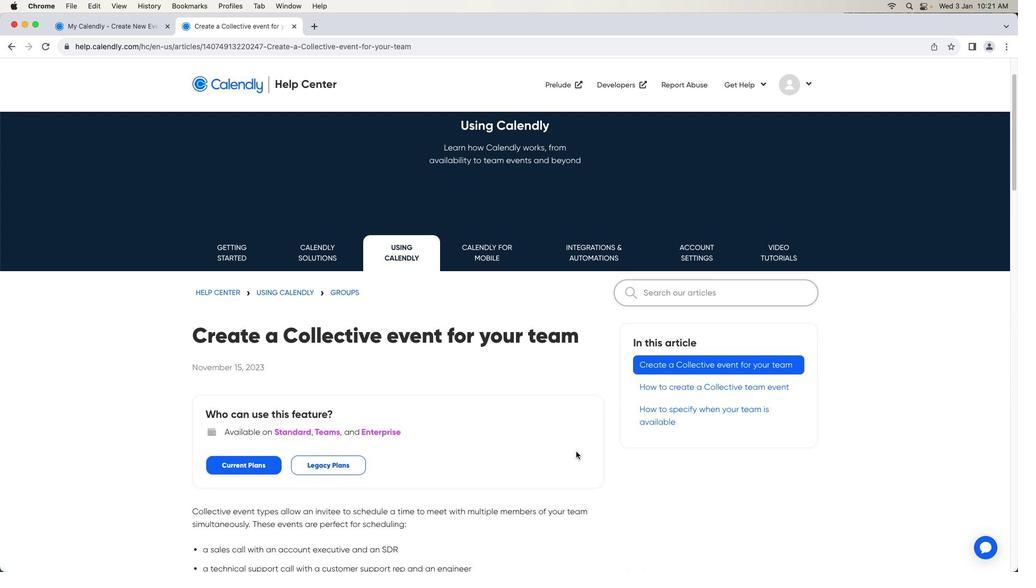 
Action: Mouse moved to (573, 455)
Screenshot: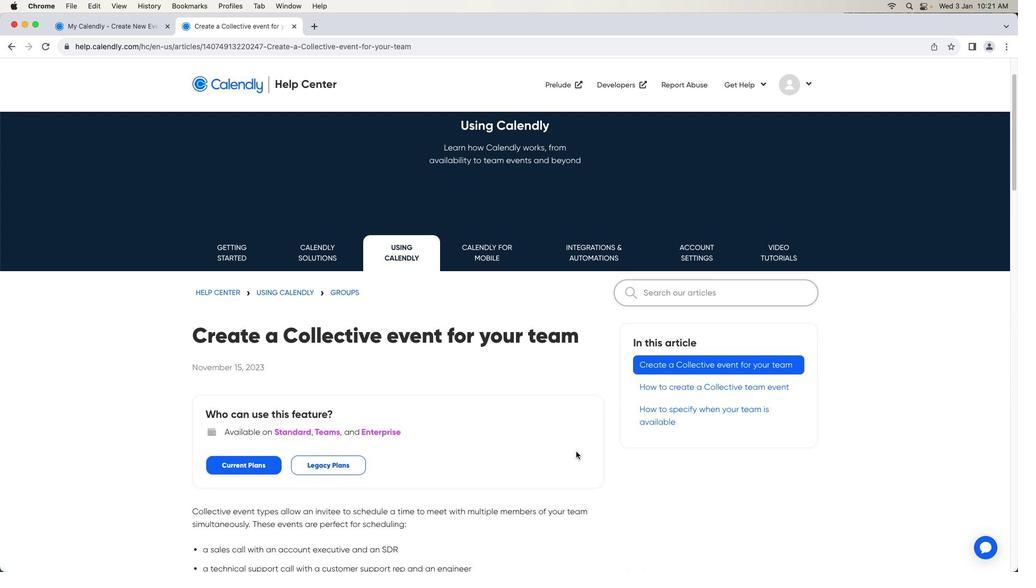 
Action: Mouse scrolled (573, 455) with delta (0, 0)
Screenshot: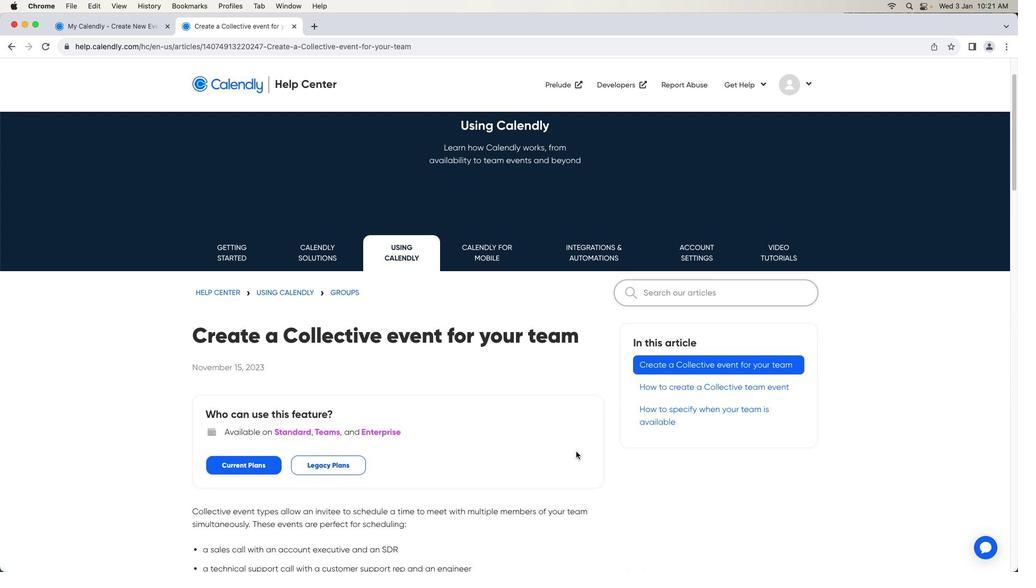 
Action: Mouse moved to (573, 453)
Screenshot: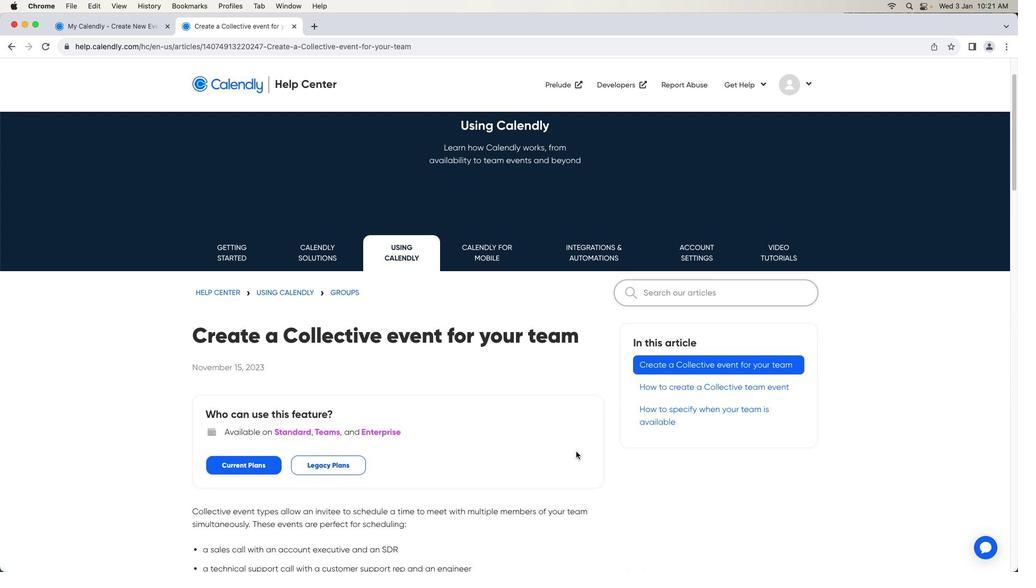 
Action: Mouse scrolled (573, 453) with delta (0, 0)
Screenshot: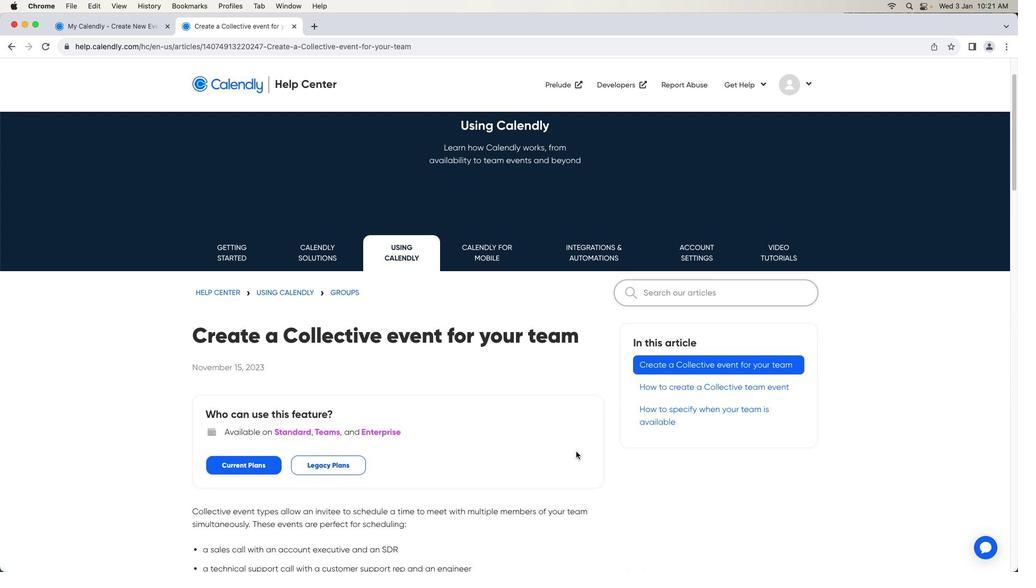 
Action: Mouse moved to (573, 452)
Screenshot: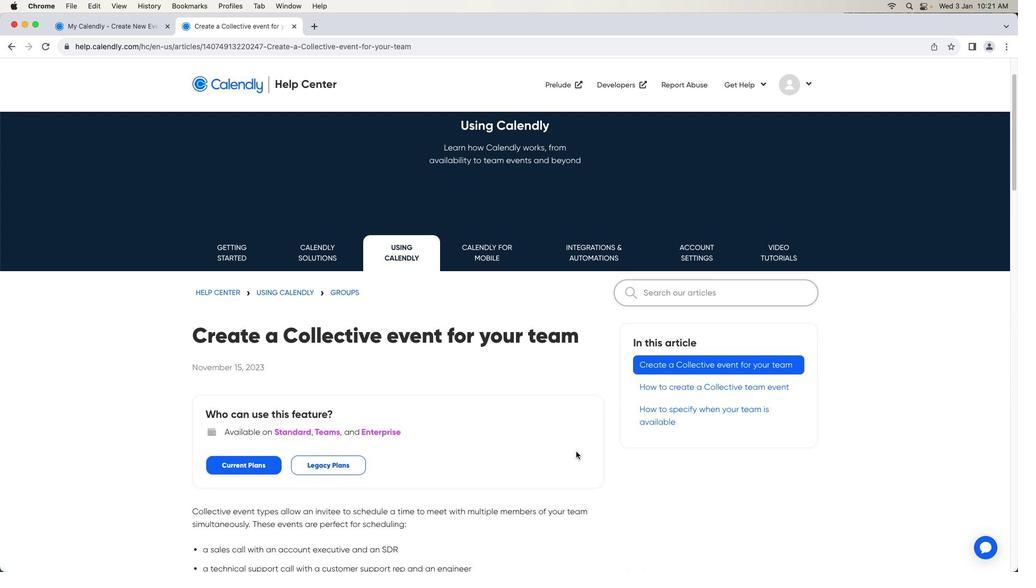 
Action: Mouse scrolled (573, 452) with delta (0, 0)
Screenshot: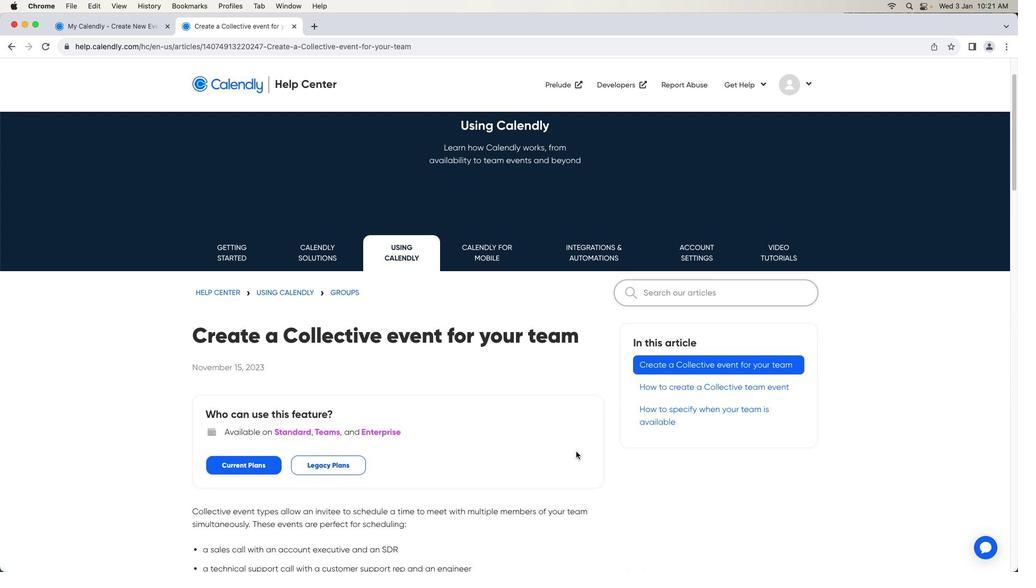 
Action: Mouse moved to (576, 452)
Screenshot: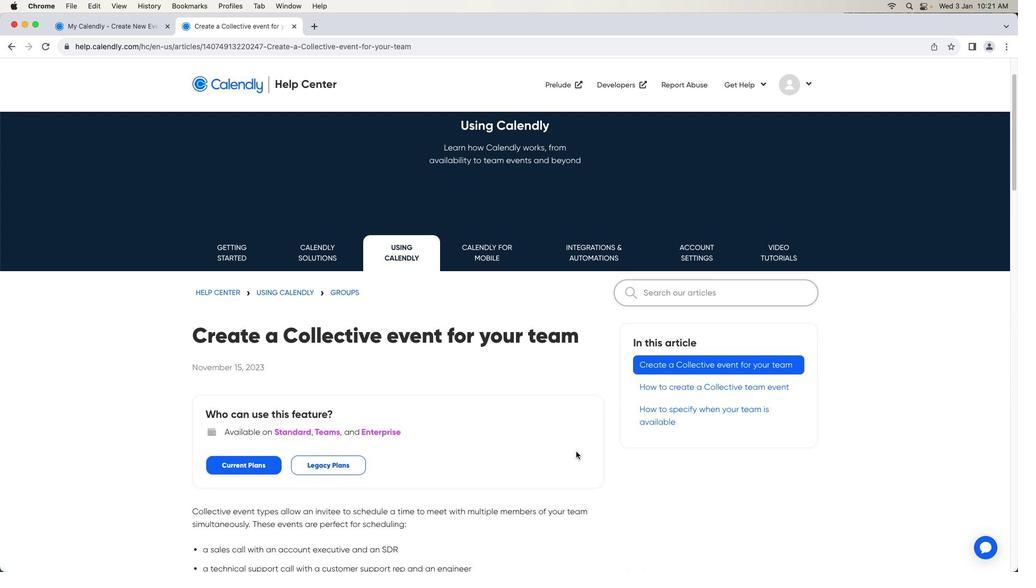 
